 Task: Search one way flight ticket for 3 adults, 3 children in business from Nashville: Nashville International Airport (berry Field) to Greensboro: Piedmont Triad International Airport on 5-1-2023. Number of bags: 1 checked bag. Price is upto 94000. Outbound departure time preference is 21:45.
Action: Mouse moved to (185, 220)
Screenshot: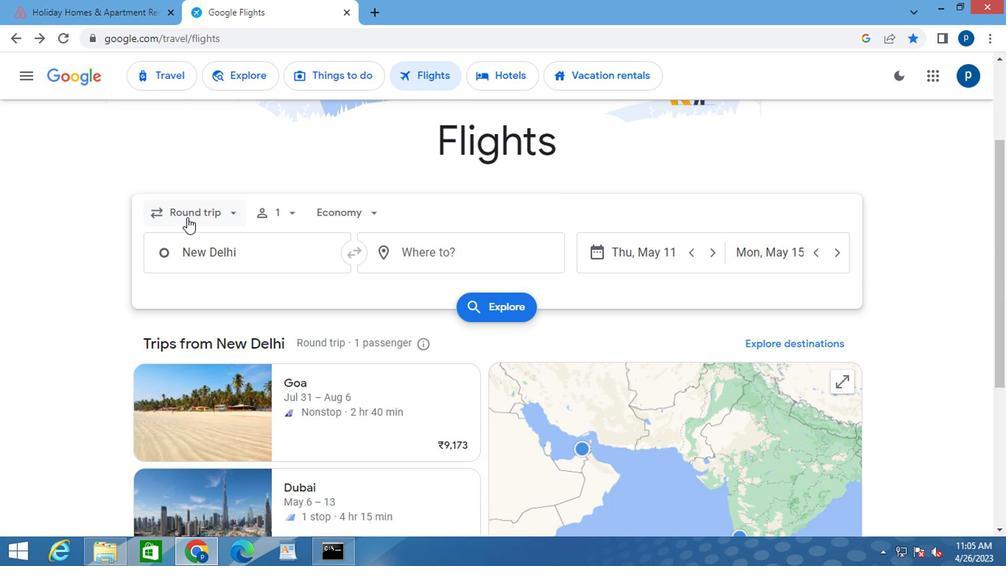 
Action: Mouse pressed left at (185, 220)
Screenshot: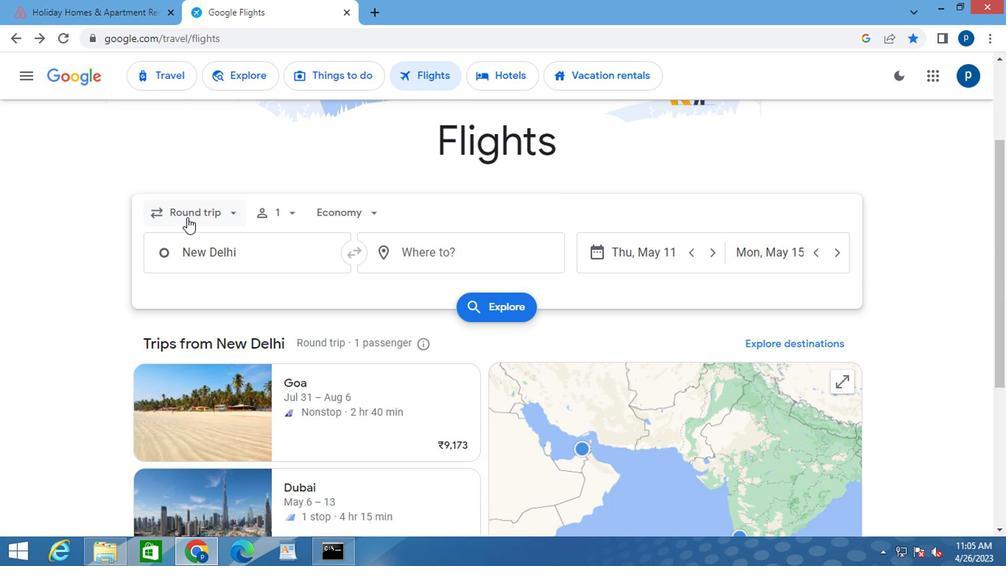 
Action: Mouse moved to (206, 274)
Screenshot: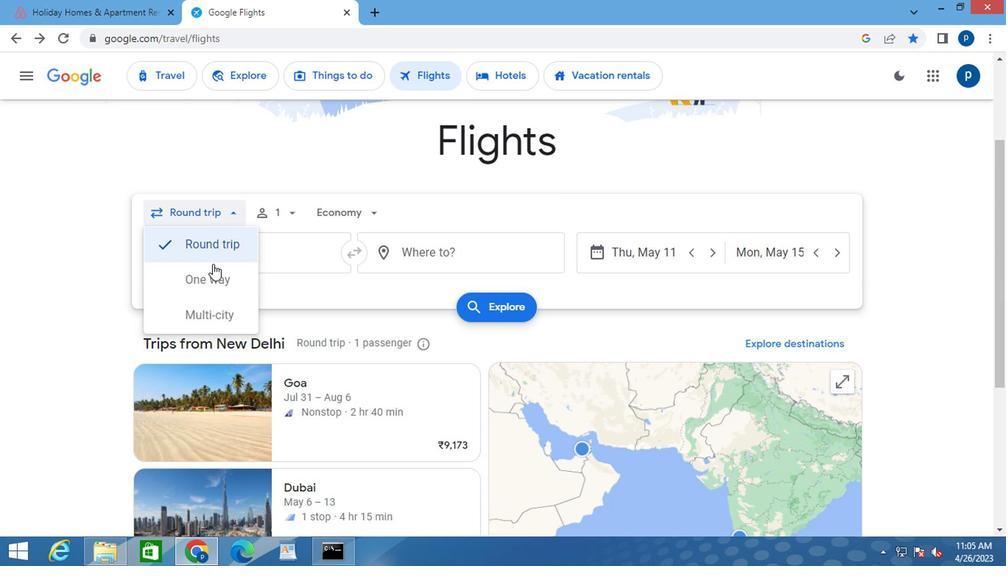 
Action: Mouse pressed left at (206, 274)
Screenshot: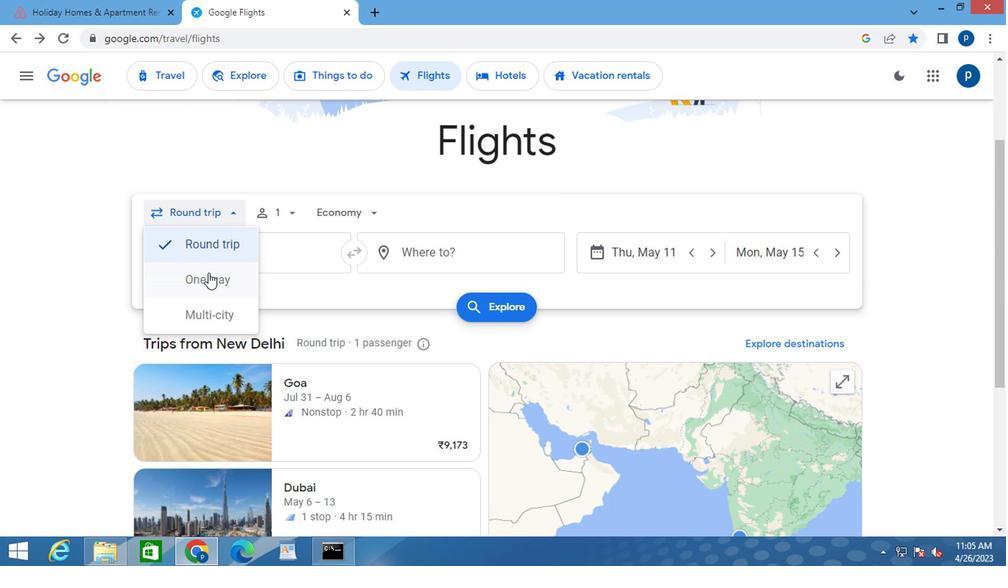 
Action: Mouse moved to (271, 218)
Screenshot: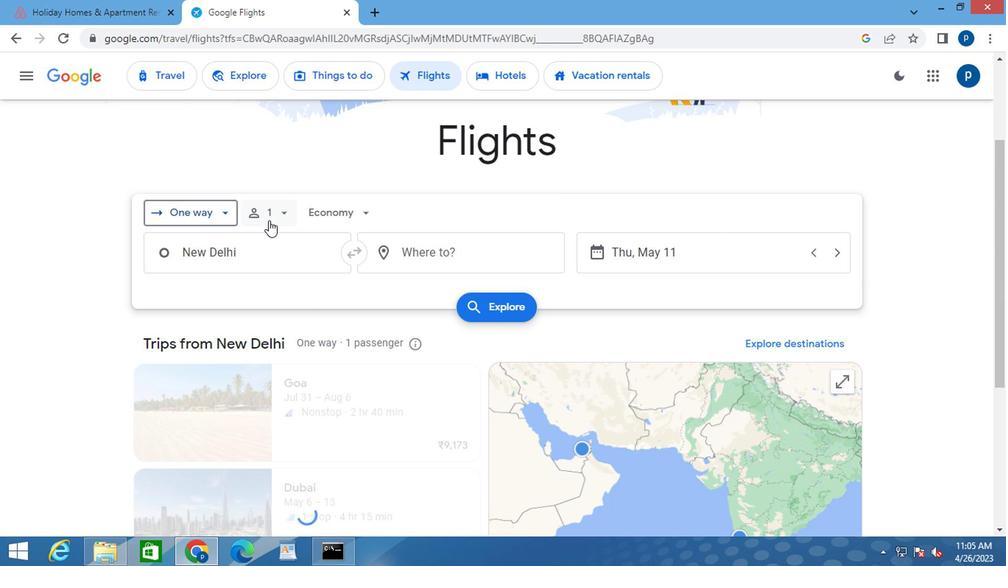 
Action: Mouse pressed left at (271, 218)
Screenshot: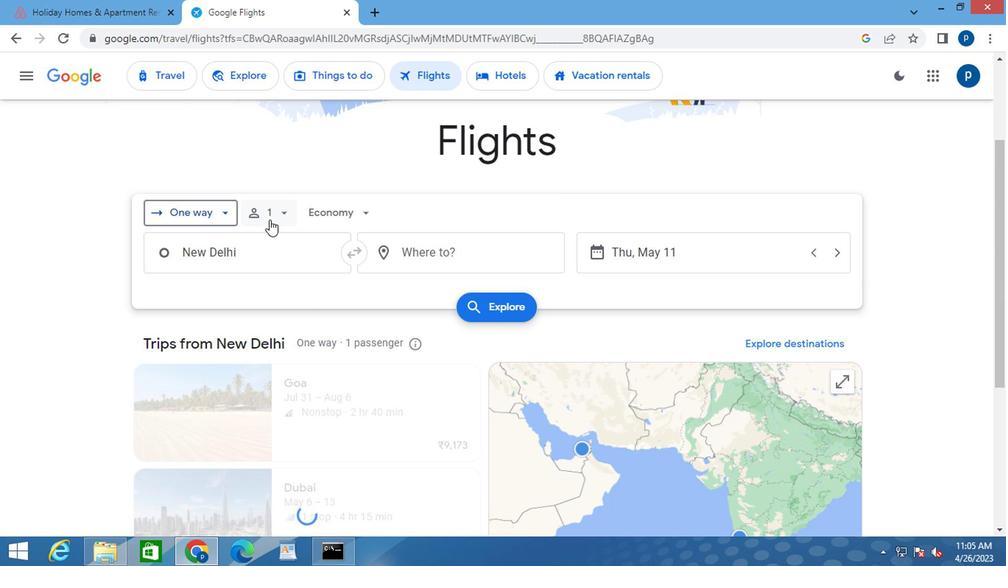 
Action: Mouse moved to (398, 254)
Screenshot: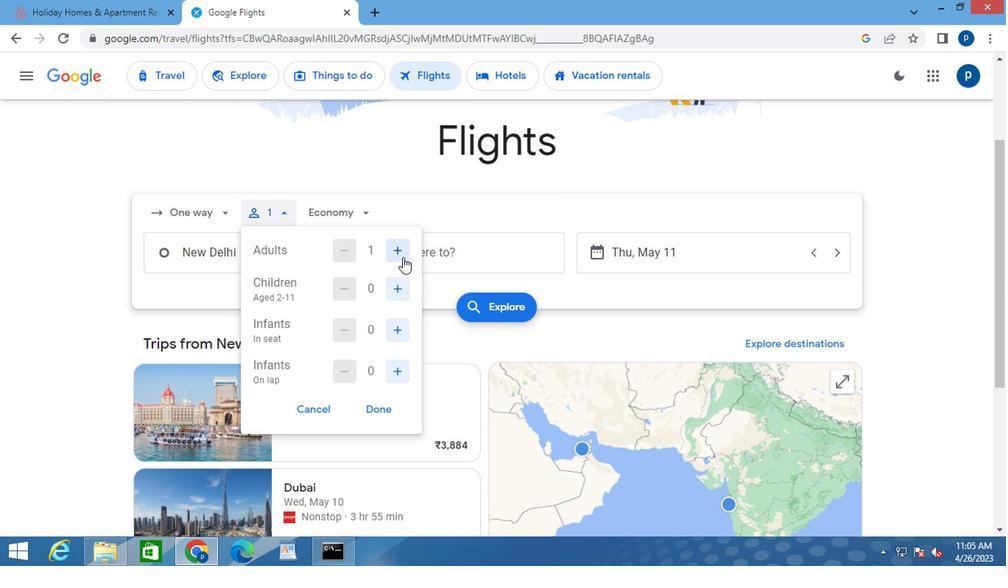 
Action: Mouse pressed left at (398, 254)
Screenshot: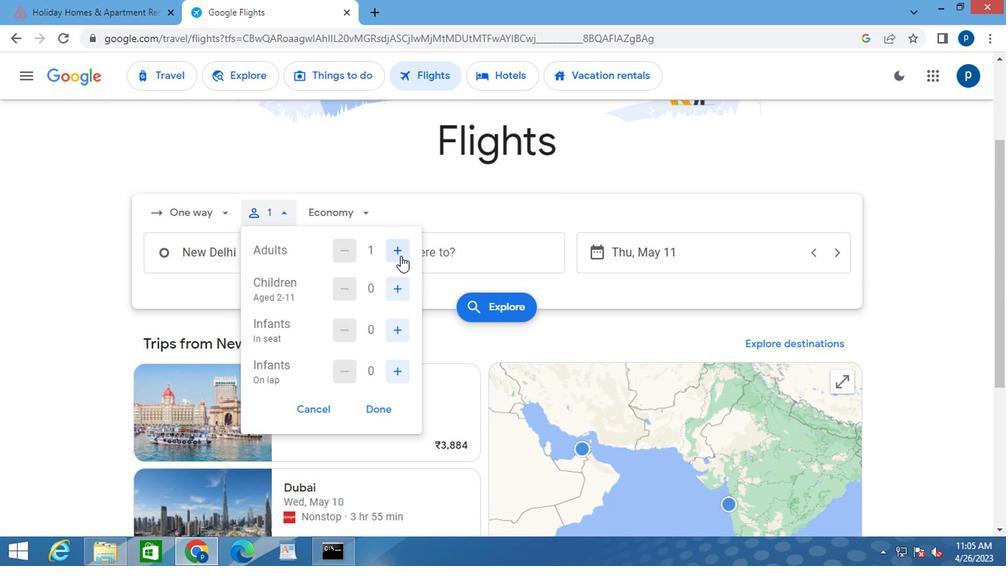 
Action: Mouse pressed left at (398, 254)
Screenshot: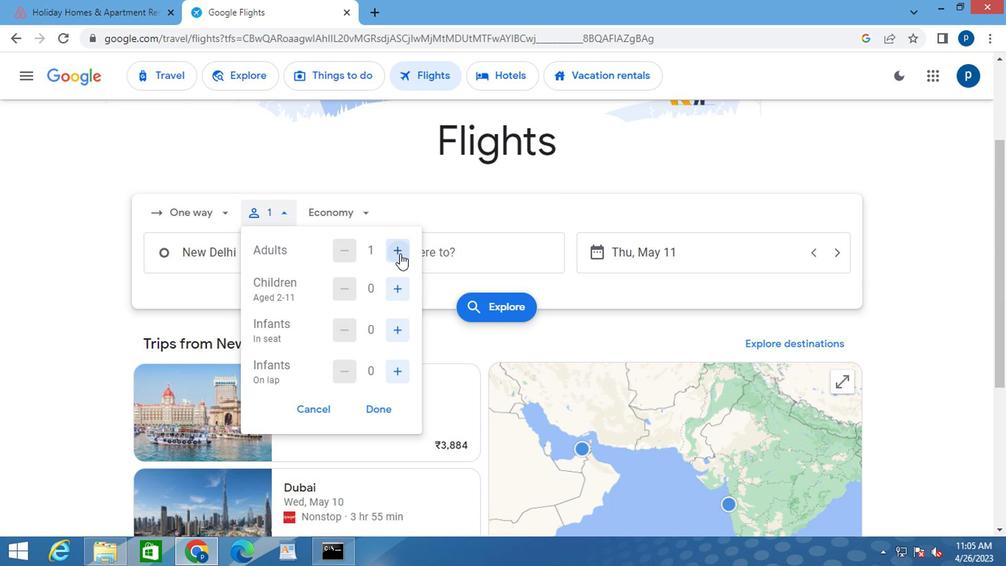 
Action: Mouse pressed left at (398, 254)
Screenshot: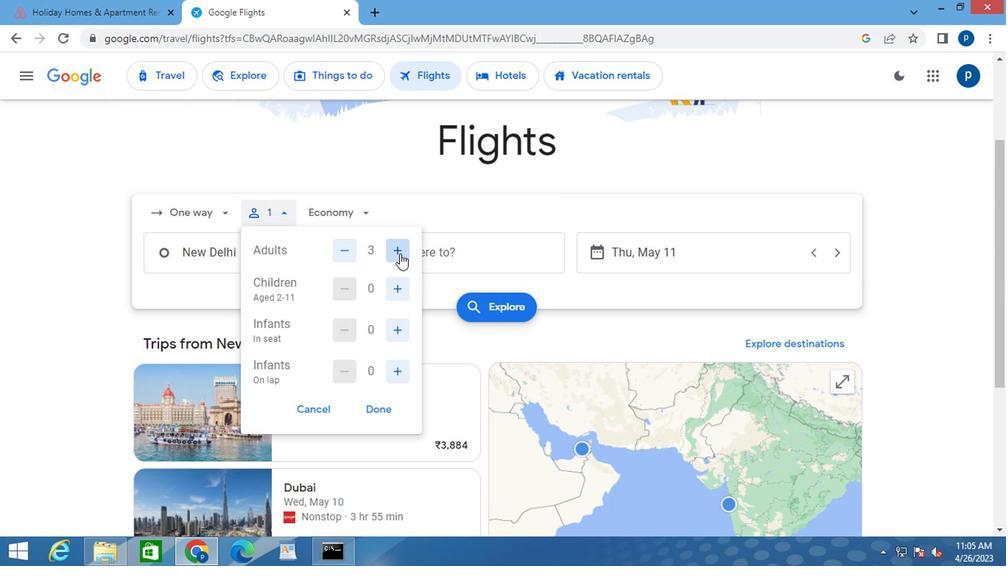 
Action: Mouse moved to (341, 252)
Screenshot: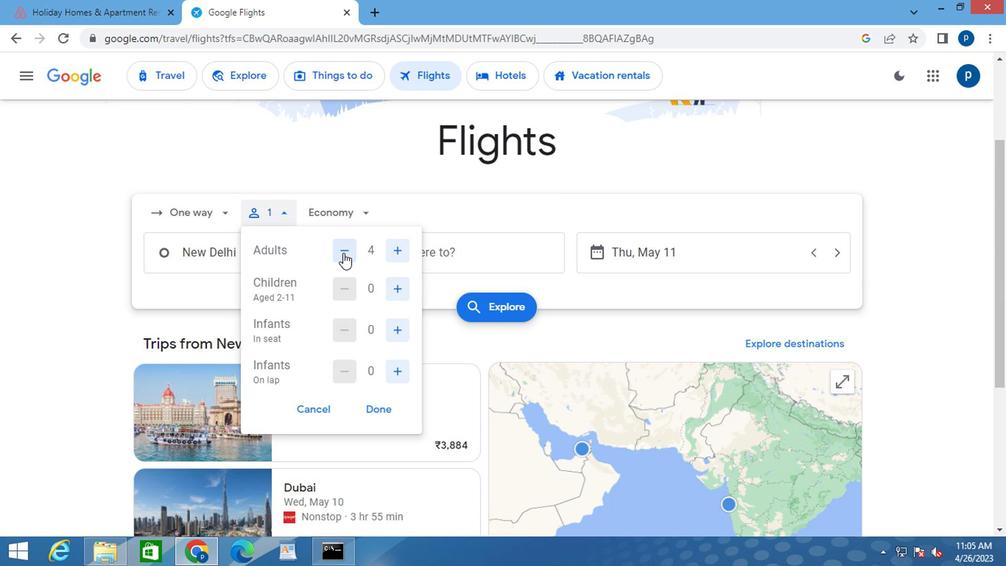 
Action: Mouse pressed left at (341, 252)
Screenshot: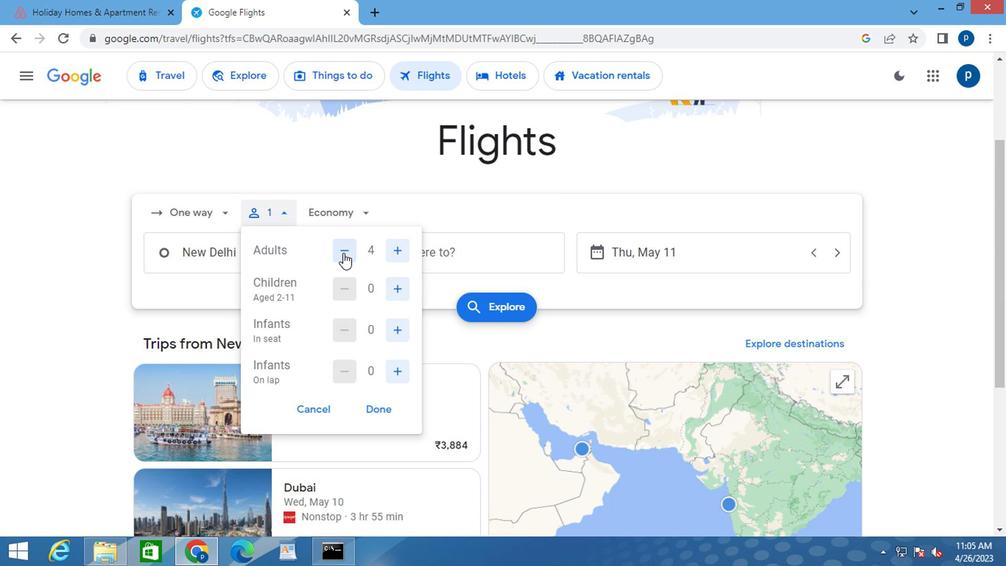
Action: Mouse moved to (401, 282)
Screenshot: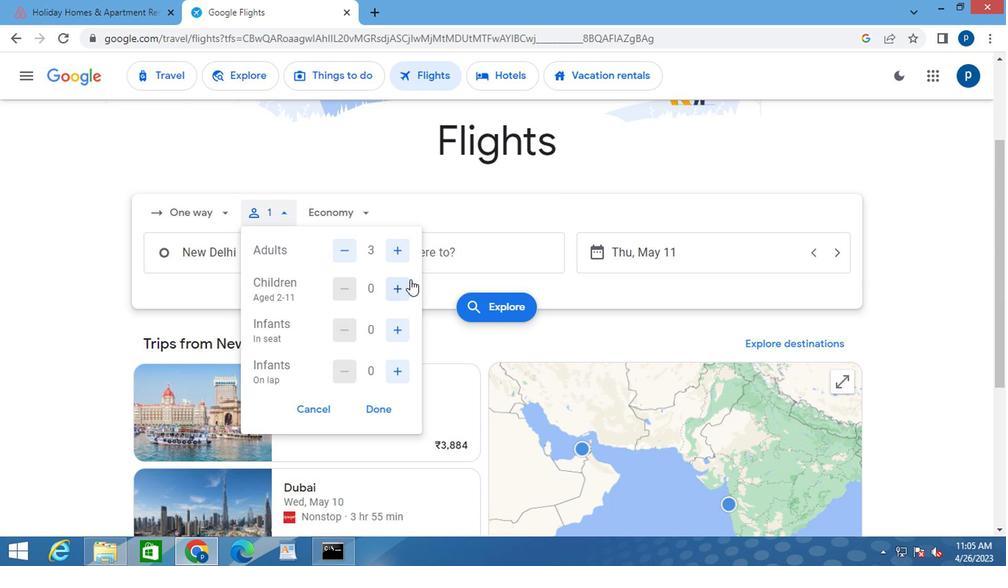 
Action: Mouse pressed left at (401, 282)
Screenshot: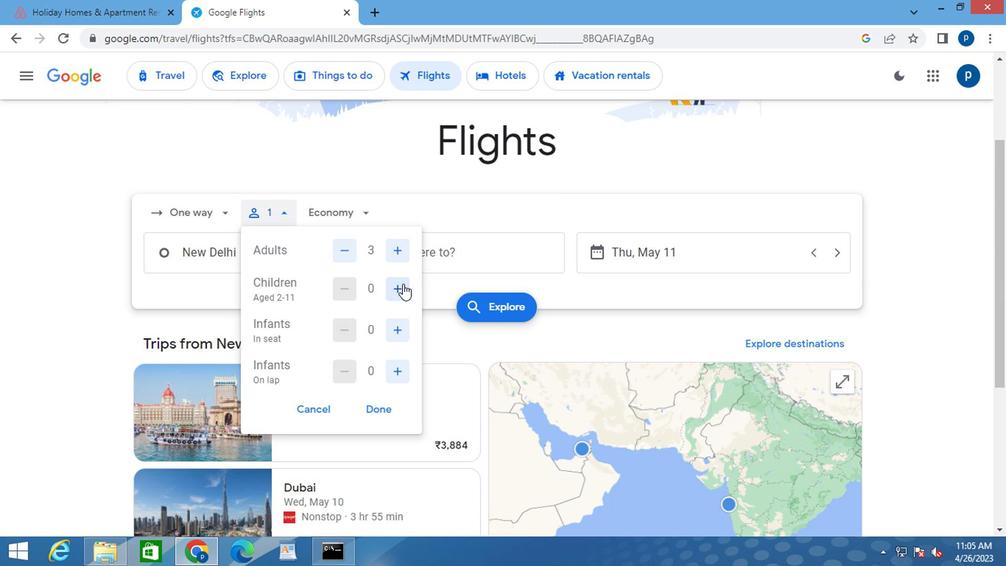 
Action: Mouse pressed left at (401, 282)
Screenshot: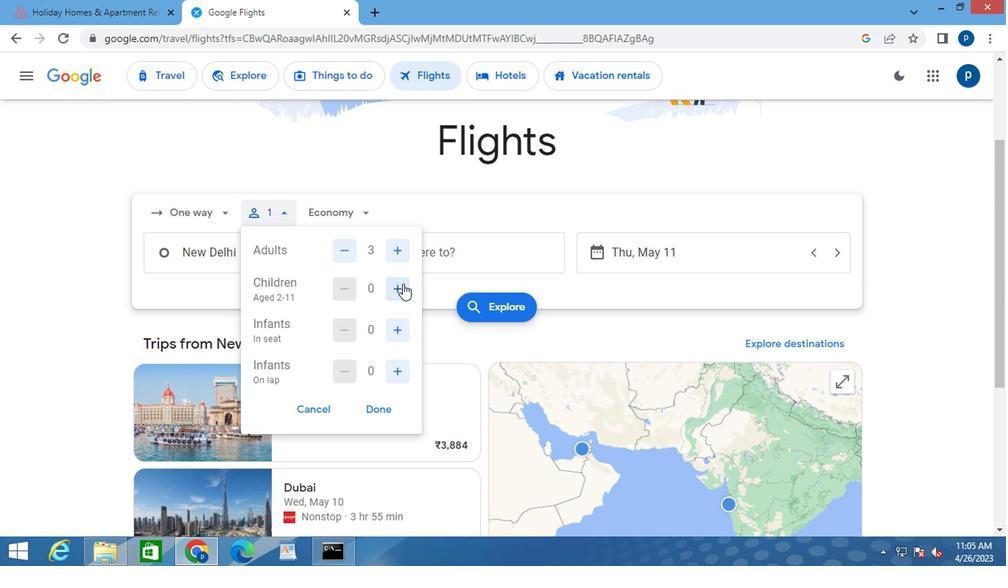 
Action: Mouse pressed left at (401, 282)
Screenshot: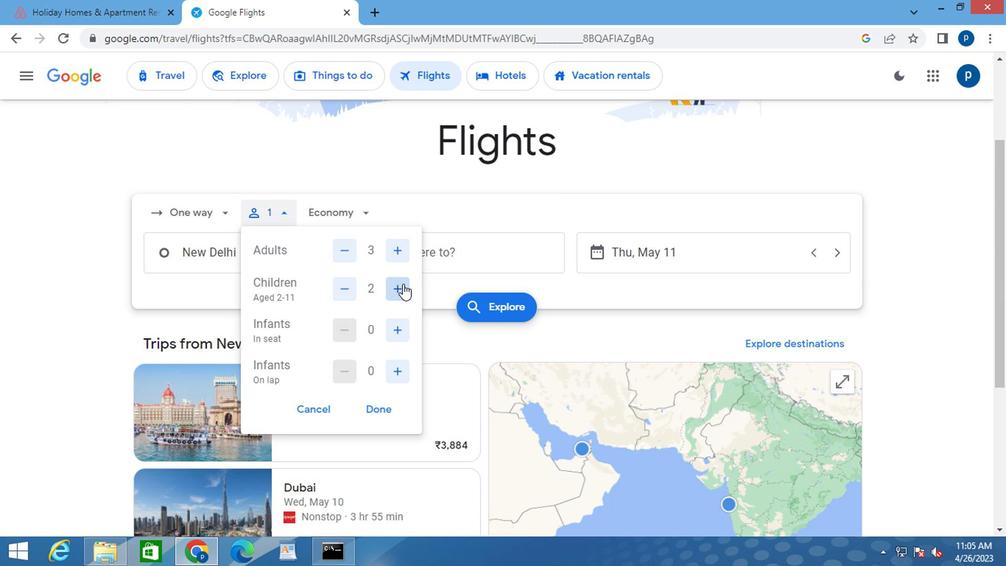 
Action: Mouse moved to (378, 396)
Screenshot: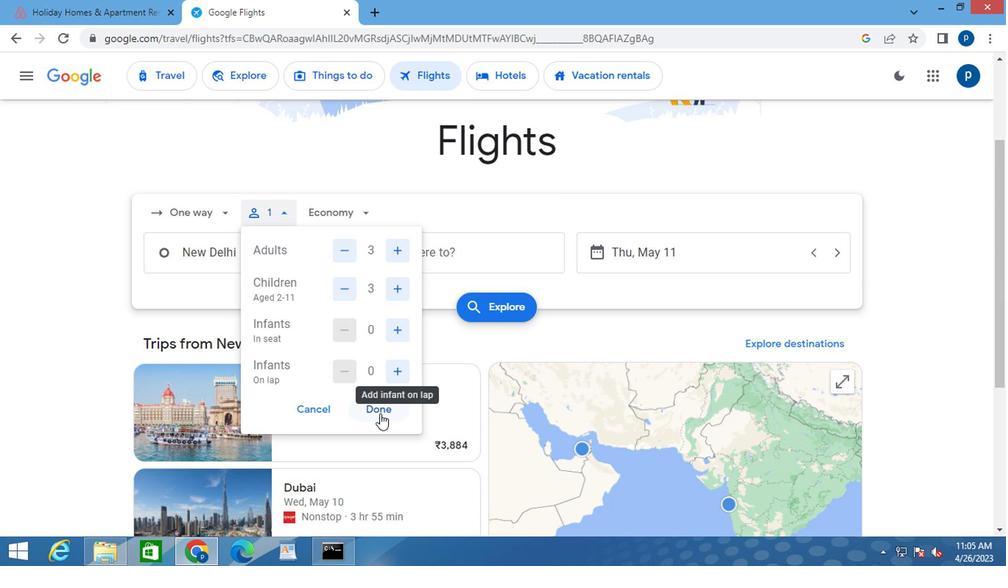 
Action: Mouse pressed left at (378, 396)
Screenshot: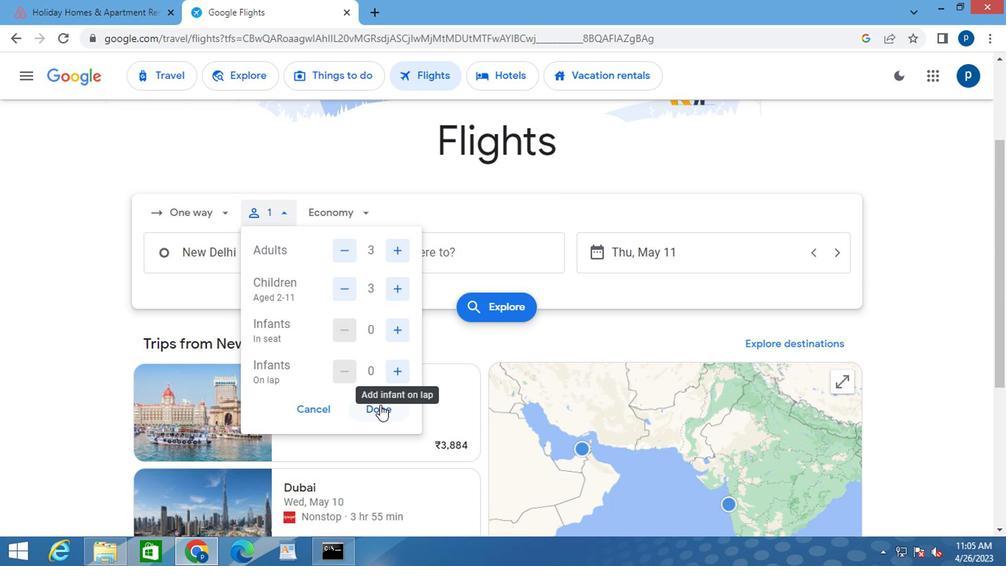 
Action: Mouse moved to (344, 216)
Screenshot: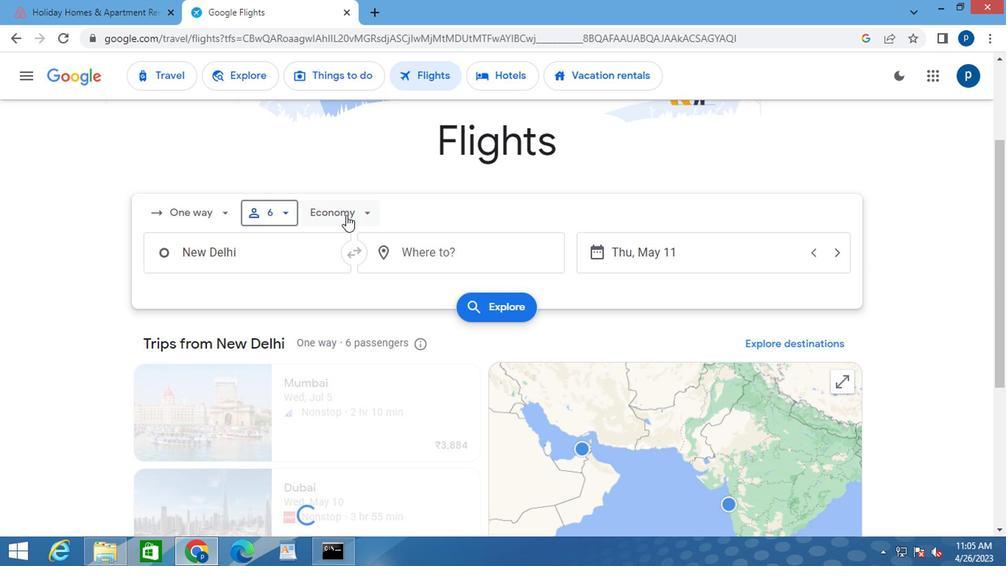 
Action: Mouse pressed left at (344, 216)
Screenshot: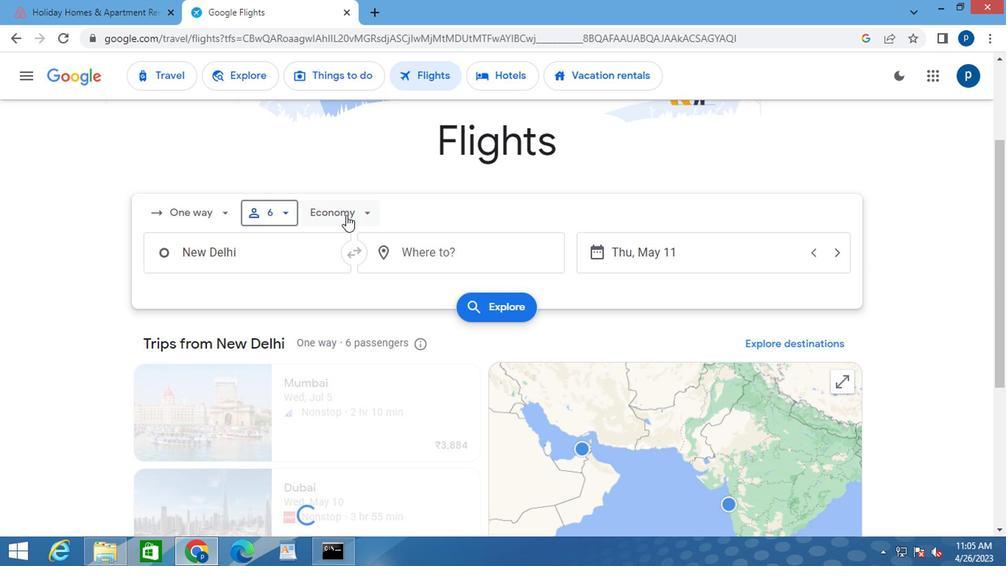 
Action: Mouse moved to (364, 309)
Screenshot: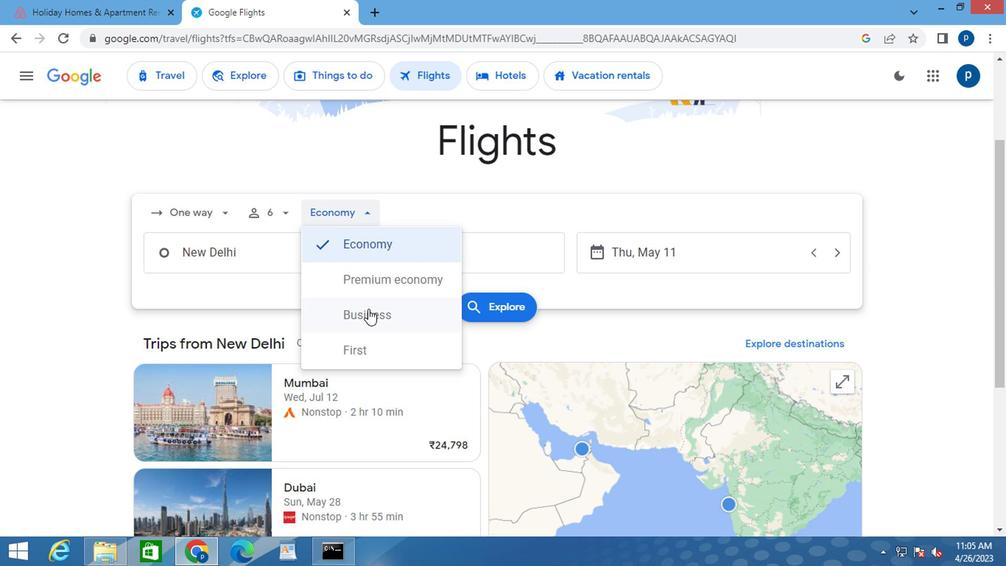 
Action: Mouse pressed left at (364, 309)
Screenshot: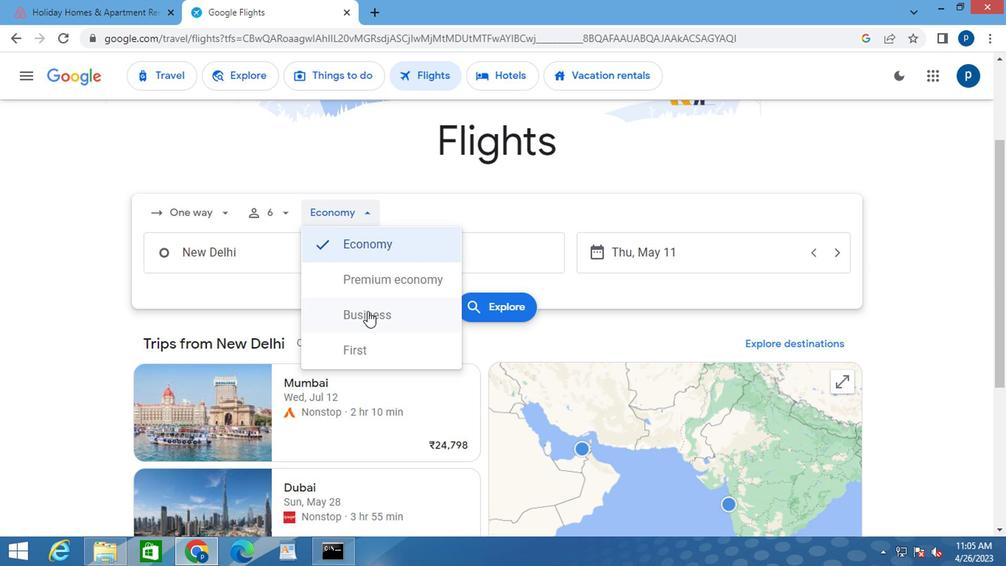 
Action: Mouse moved to (249, 254)
Screenshot: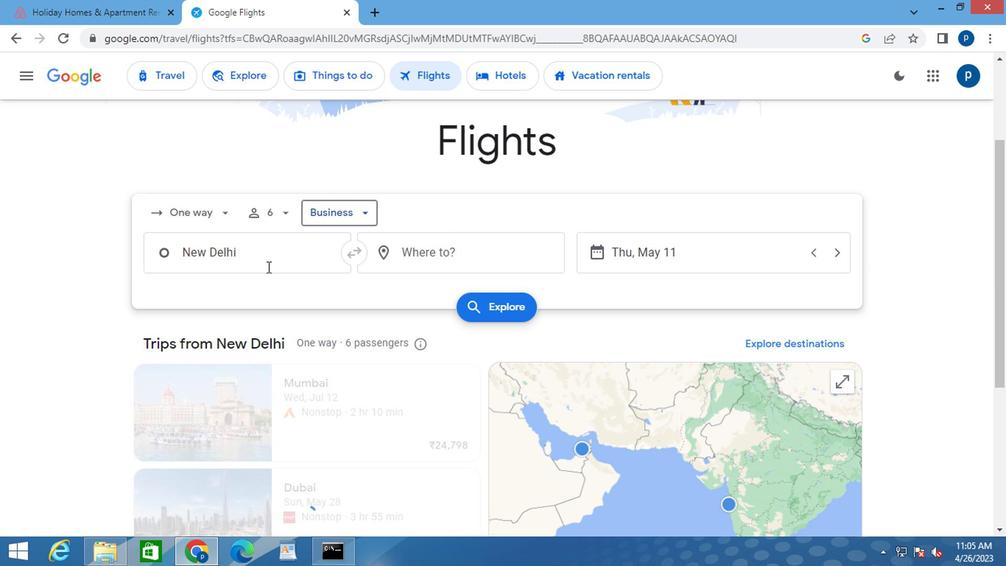 
Action: Mouse pressed left at (249, 254)
Screenshot: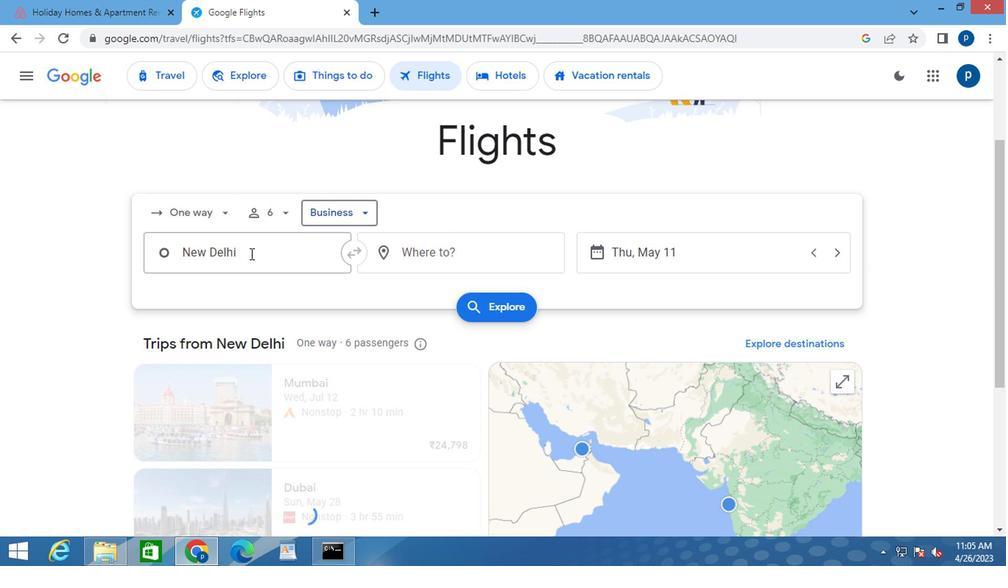 
Action: Mouse pressed left at (249, 254)
Screenshot: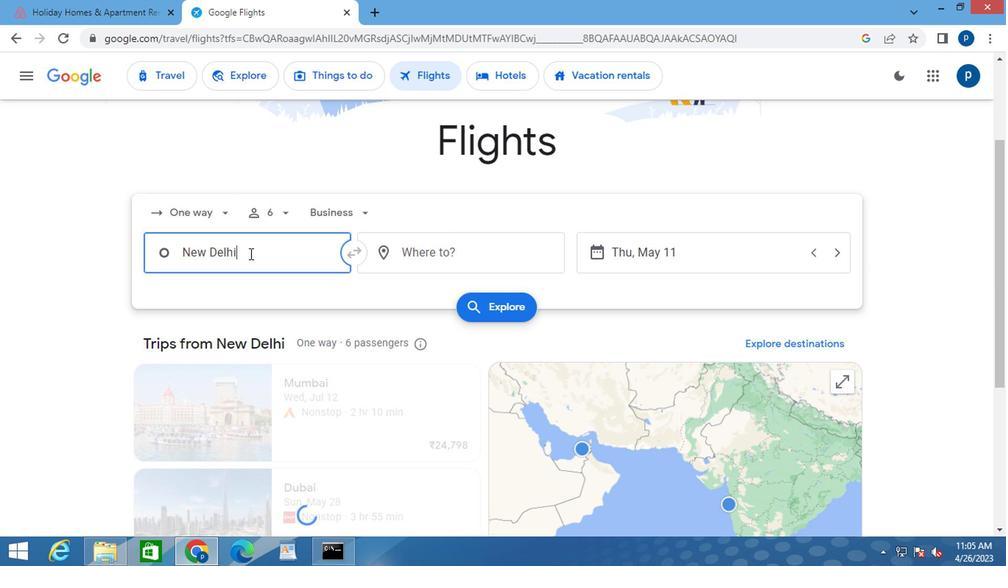 
Action: Key pressed <Key.caps_lock>n<Key.caps_lock>ash
Screenshot: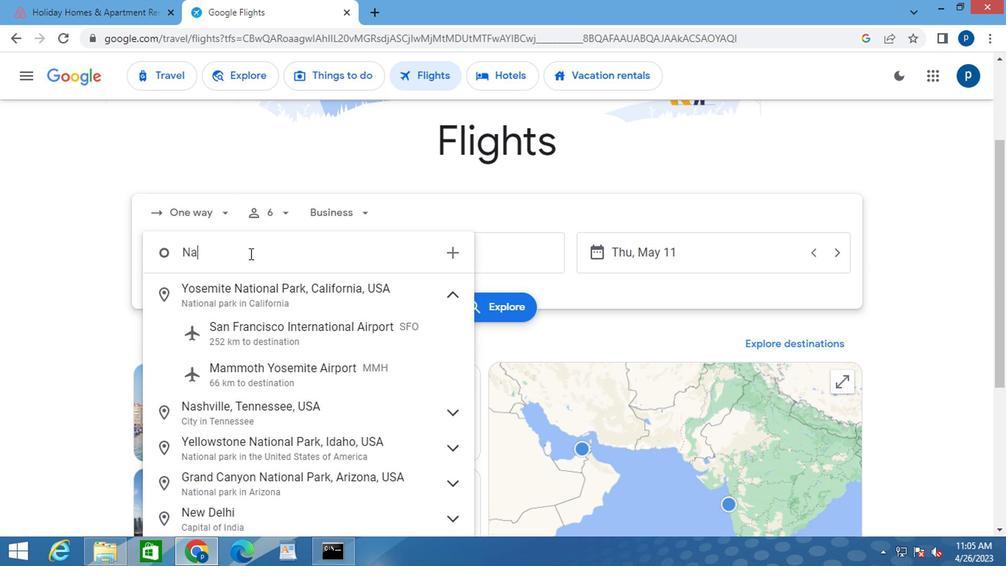 
Action: Mouse moved to (235, 326)
Screenshot: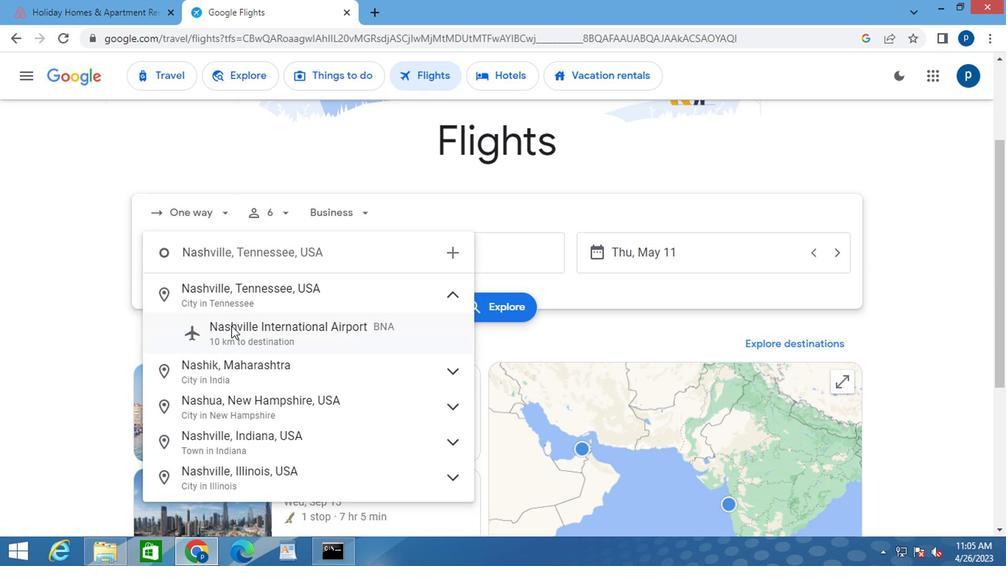 
Action: Mouse pressed left at (235, 326)
Screenshot: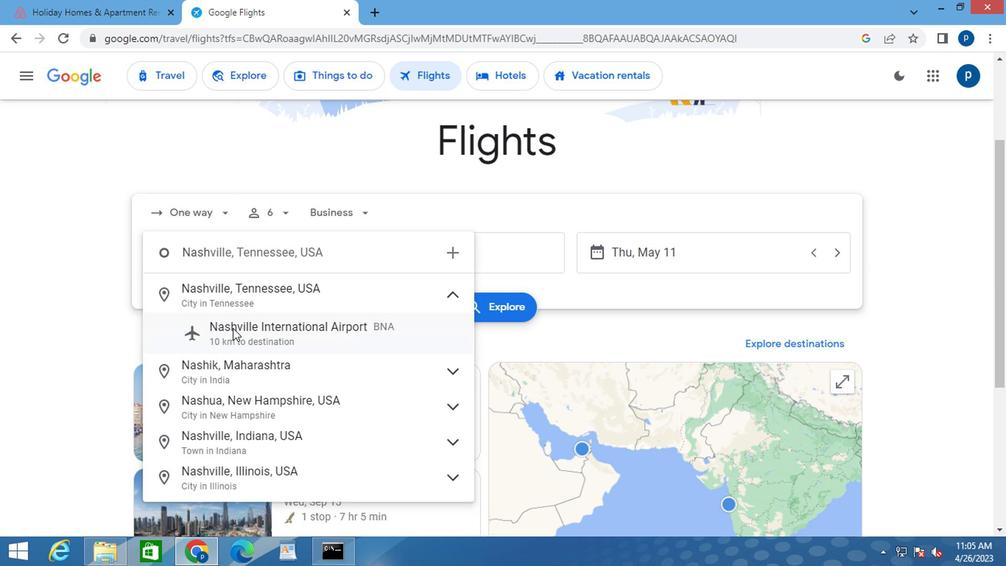 
Action: Mouse moved to (430, 260)
Screenshot: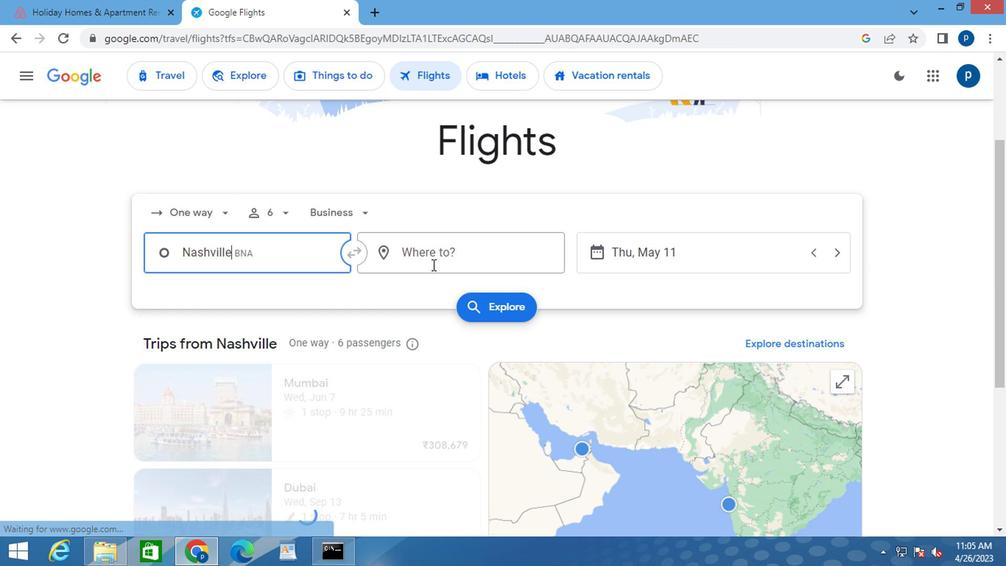 
Action: Mouse pressed left at (430, 260)
Screenshot: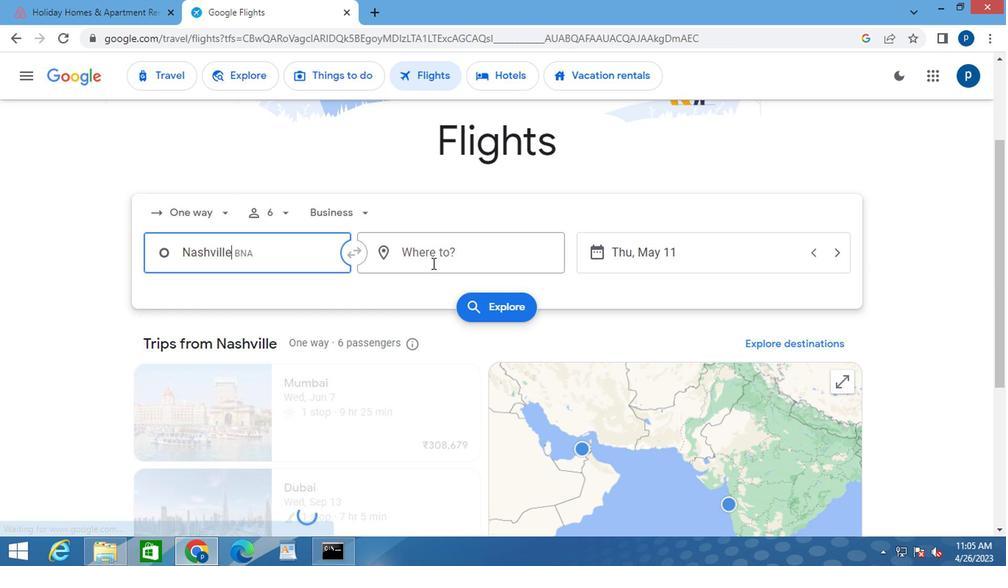 
Action: Key pressed <Key.caps_lock>p<Key.caps_lock>iedmo
Screenshot: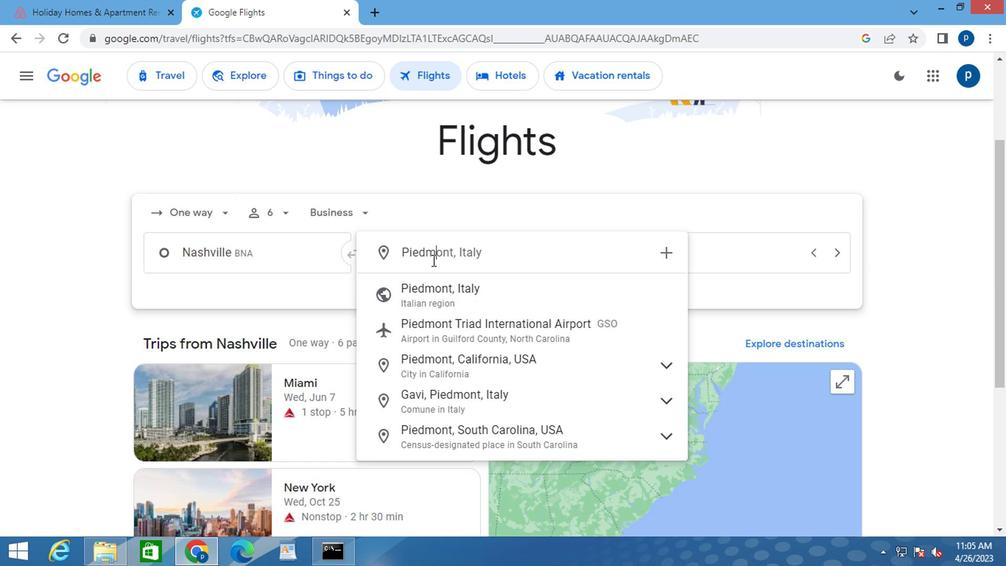 
Action: Mouse moved to (480, 331)
Screenshot: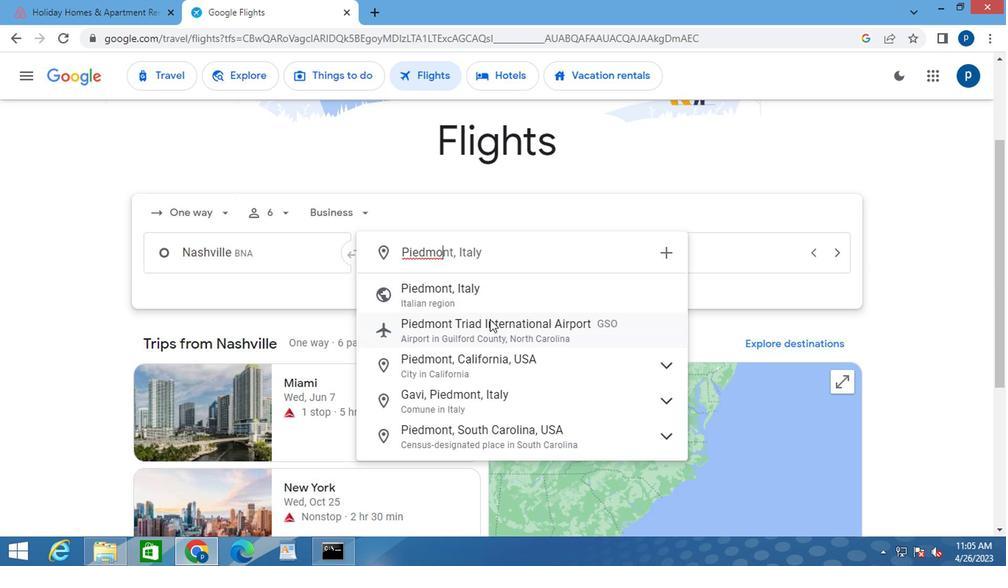 
Action: Mouse pressed left at (480, 331)
Screenshot: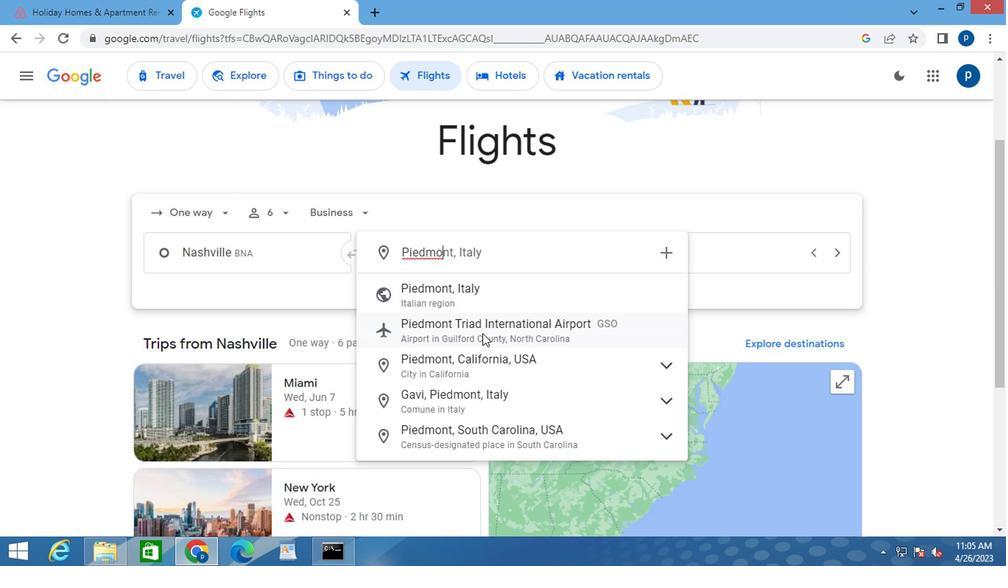 
Action: Mouse moved to (602, 255)
Screenshot: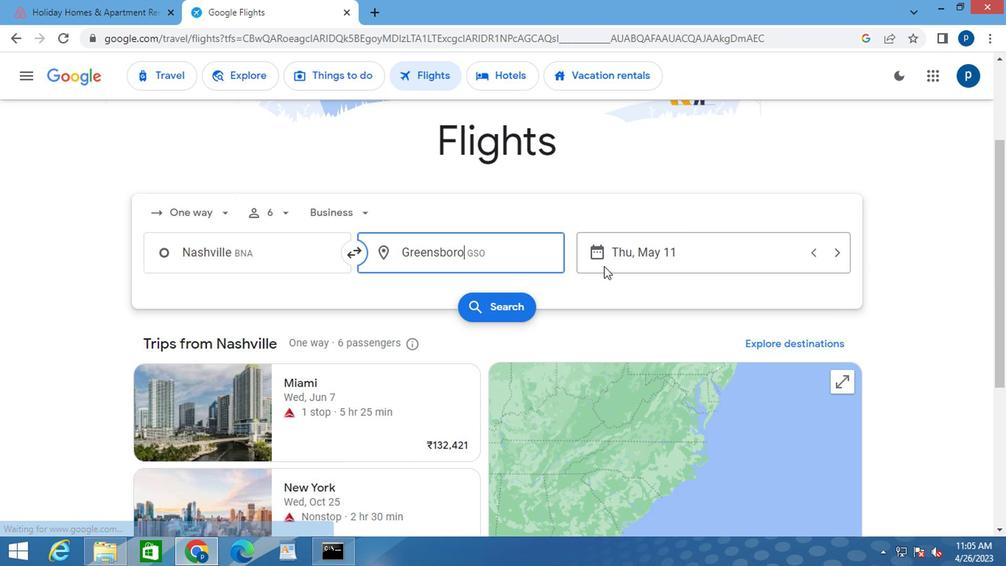 
Action: Mouse pressed left at (602, 255)
Screenshot: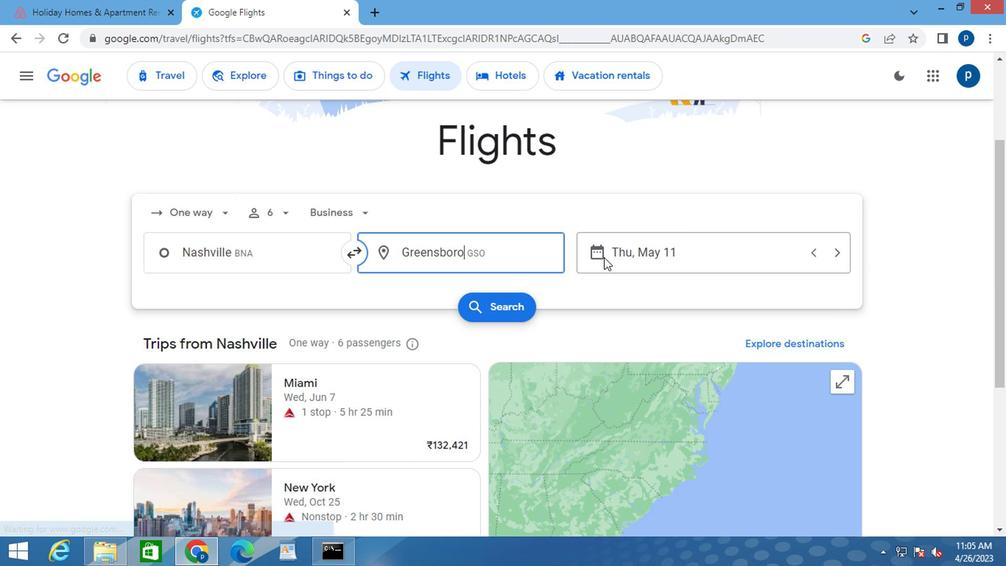 
Action: Mouse moved to (640, 263)
Screenshot: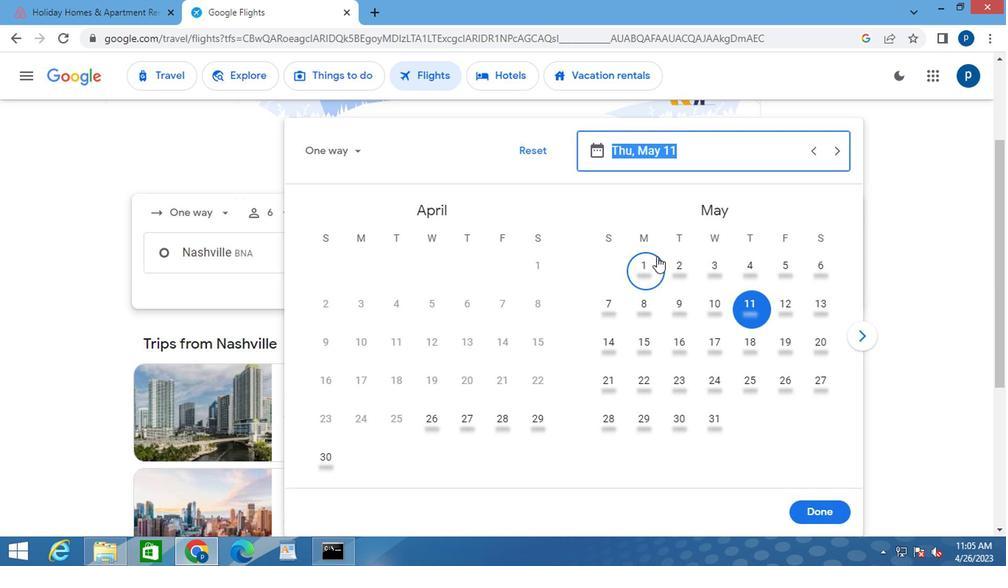 
Action: Mouse pressed left at (640, 263)
Screenshot: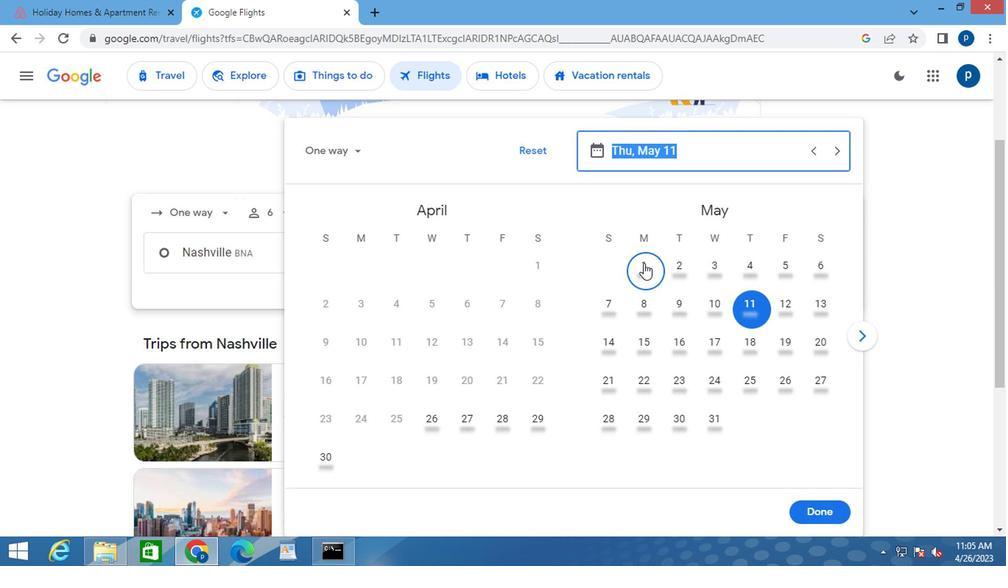 
Action: Mouse moved to (803, 494)
Screenshot: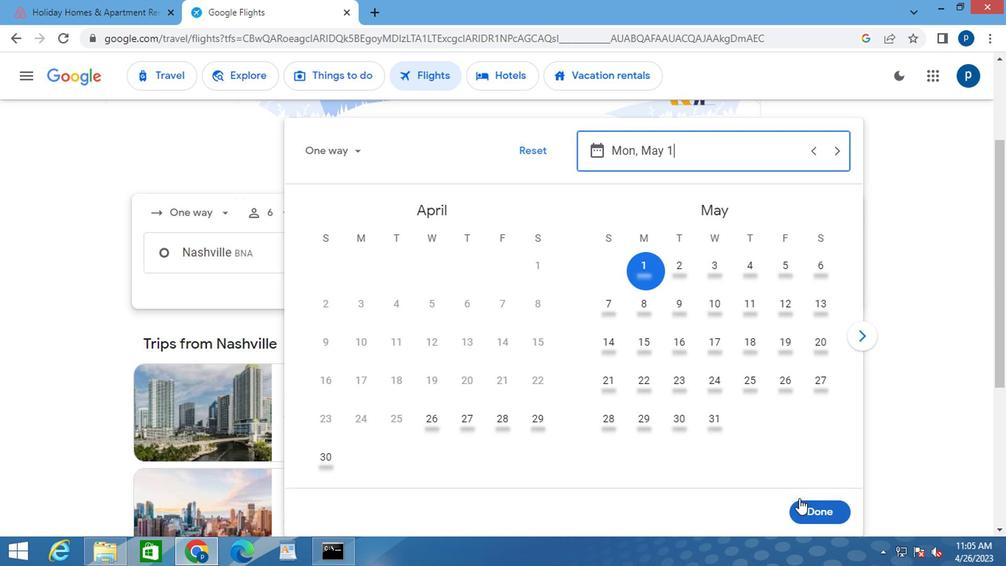 
Action: Mouse pressed left at (803, 494)
Screenshot: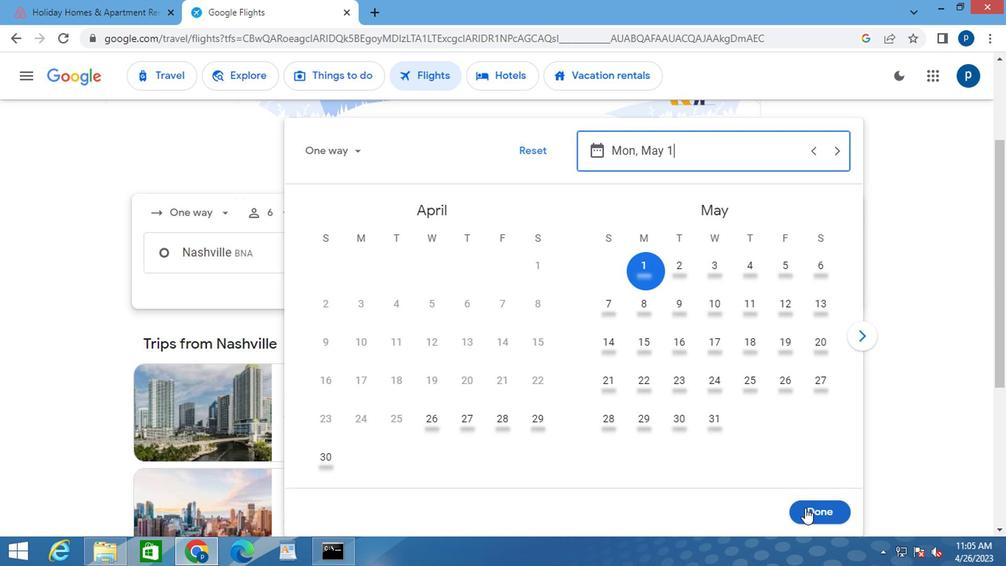 
Action: Mouse moved to (478, 306)
Screenshot: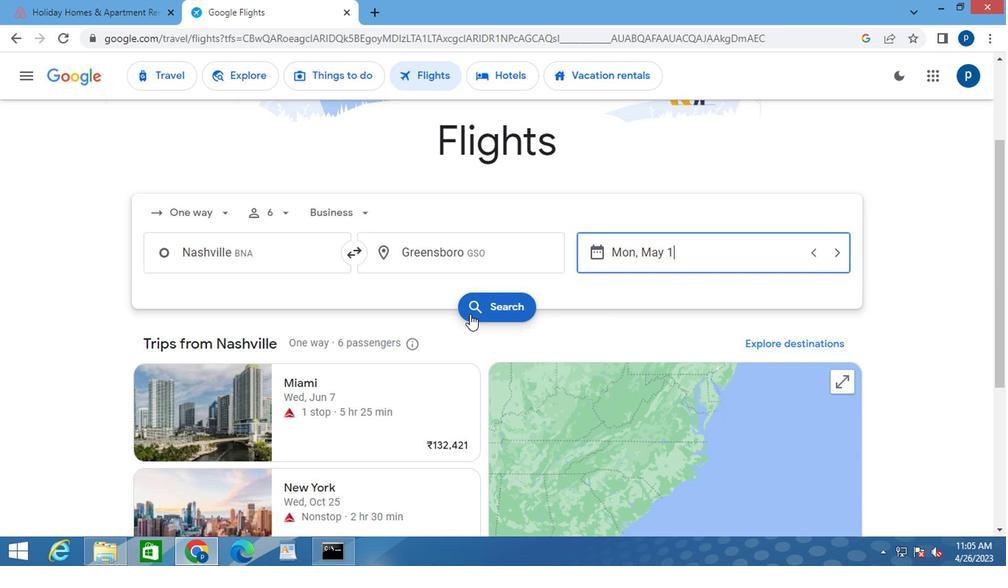 
Action: Mouse pressed left at (478, 306)
Screenshot: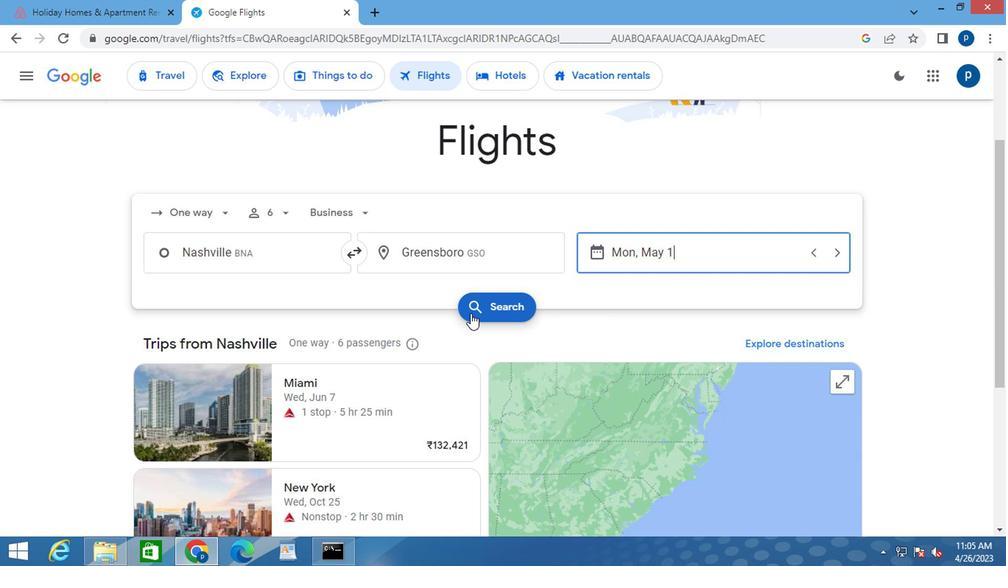 
Action: Mouse moved to (169, 216)
Screenshot: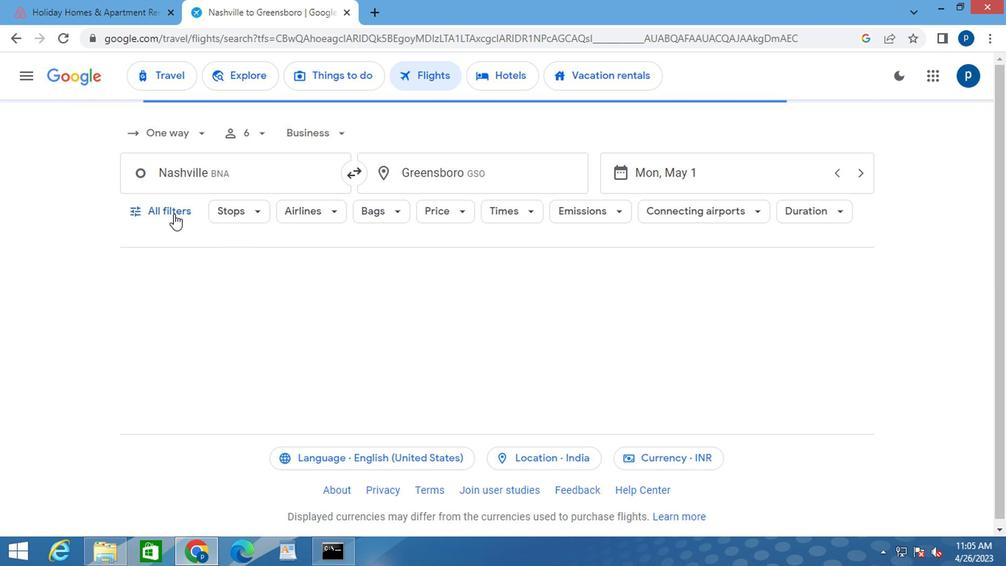 
Action: Mouse pressed left at (169, 216)
Screenshot: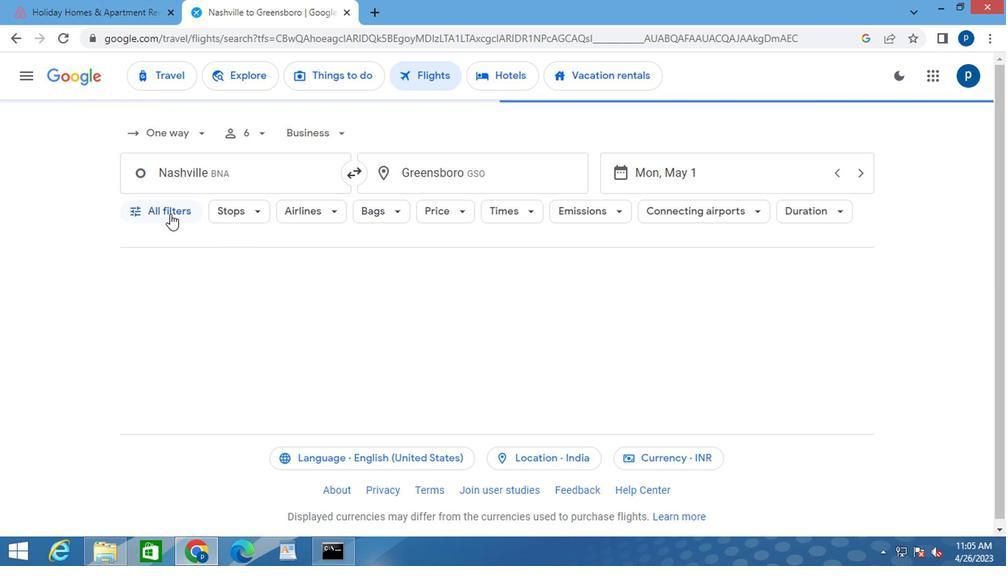 
Action: Mouse moved to (192, 367)
Screenshot: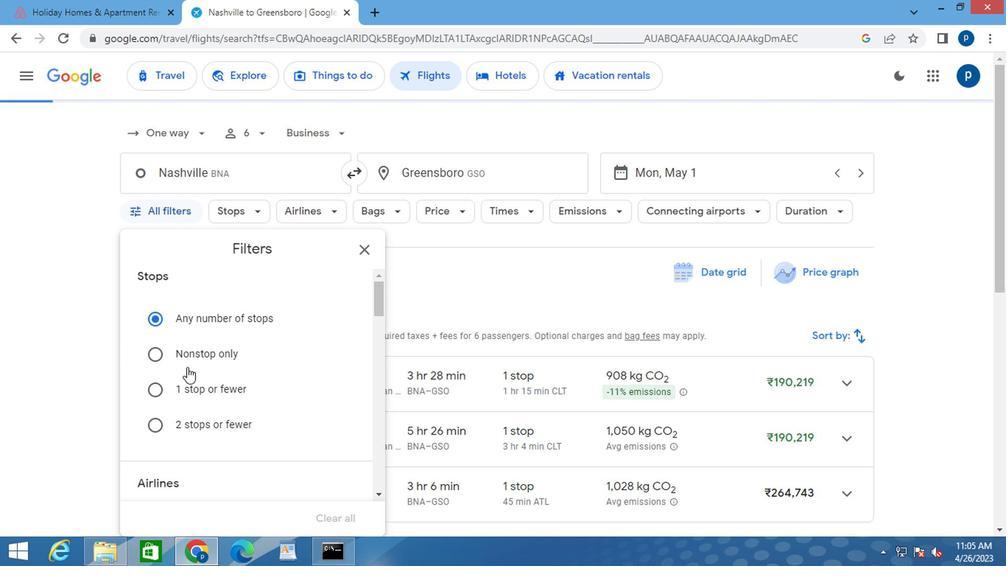 
Action: Mouse scrolled (192, 366) with delta (0, 0)
Screenshot: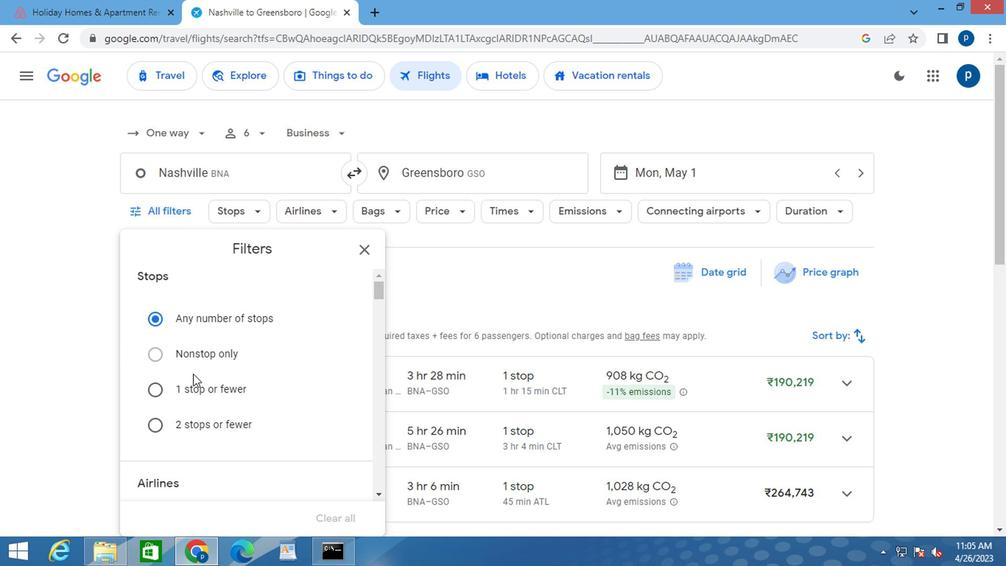 
Action: Mouse scrolled (192, 366) with delta (0, 0)
Screenshot: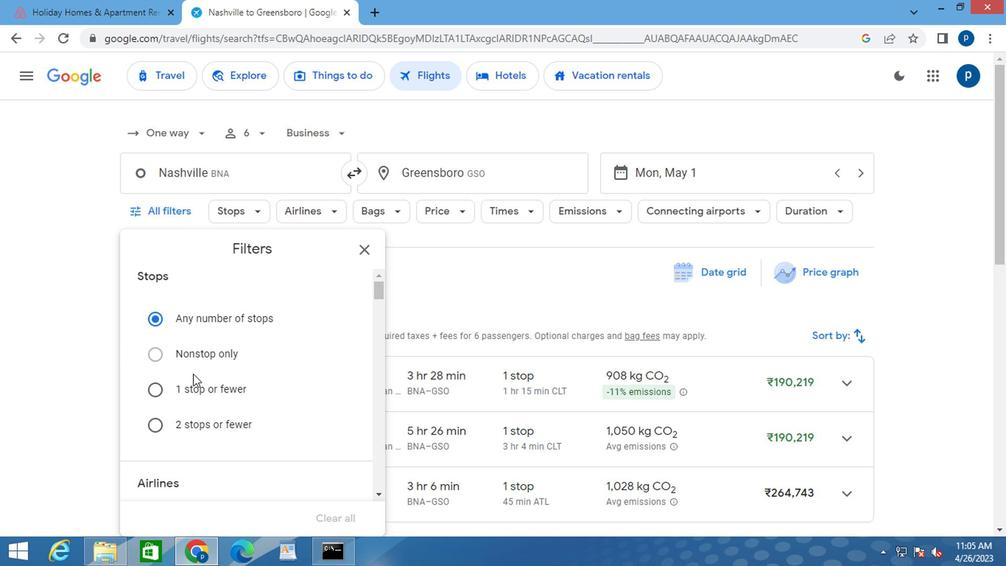
Action: Mouse moved to (194, 368)
Screenshot: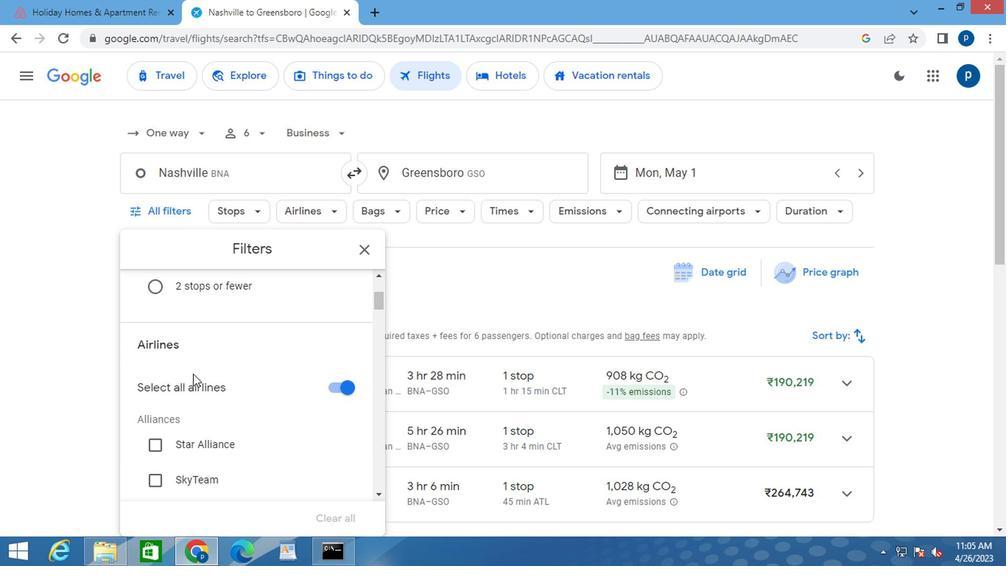 
Action: Mouse scrolled (194, 367) with delta (0, 0)
Screenshot: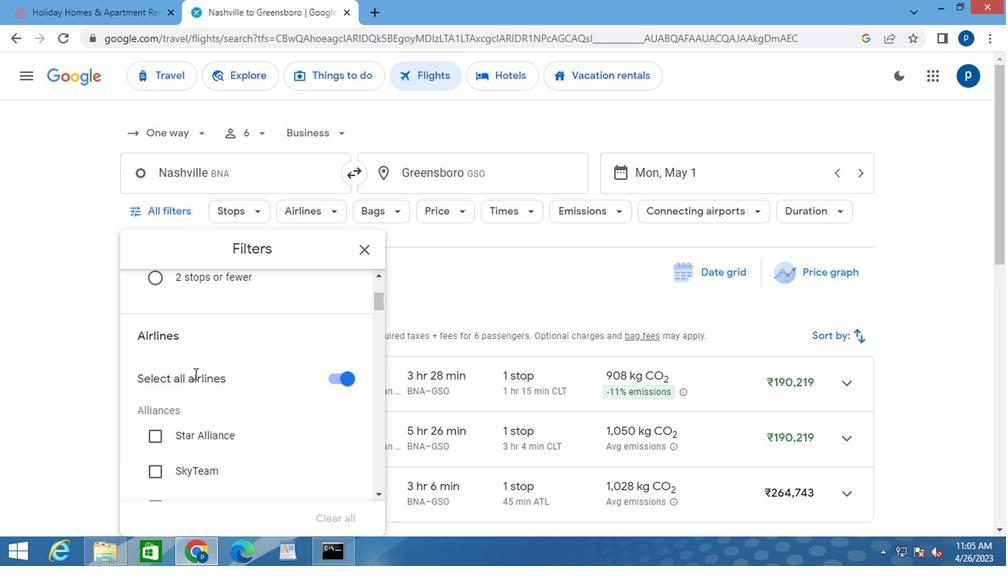 
Action: Mouse moved to (199, 370)
Screenshot: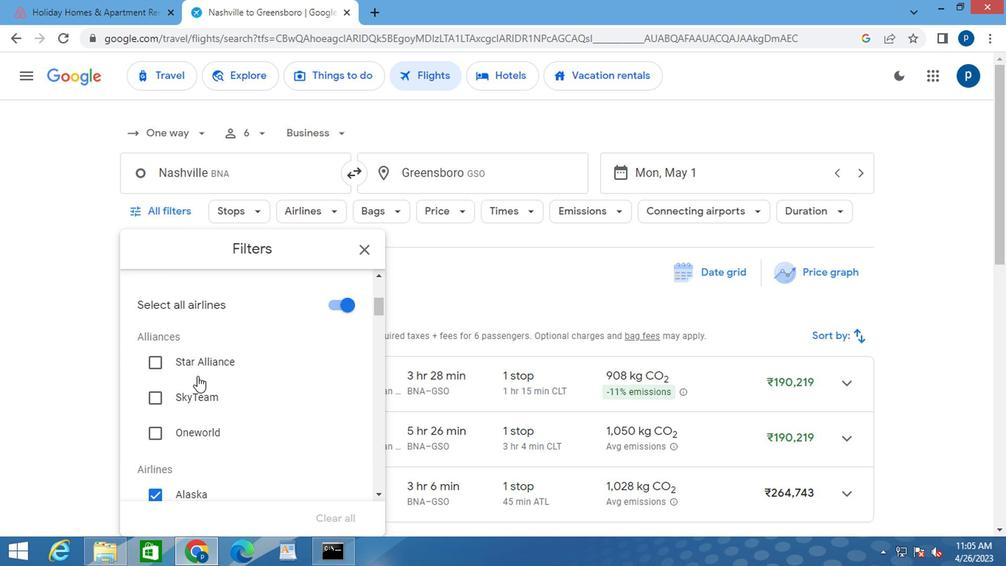 
Action: Mouse scrolled (199, 369) with delta (0, 0)
Screenshot: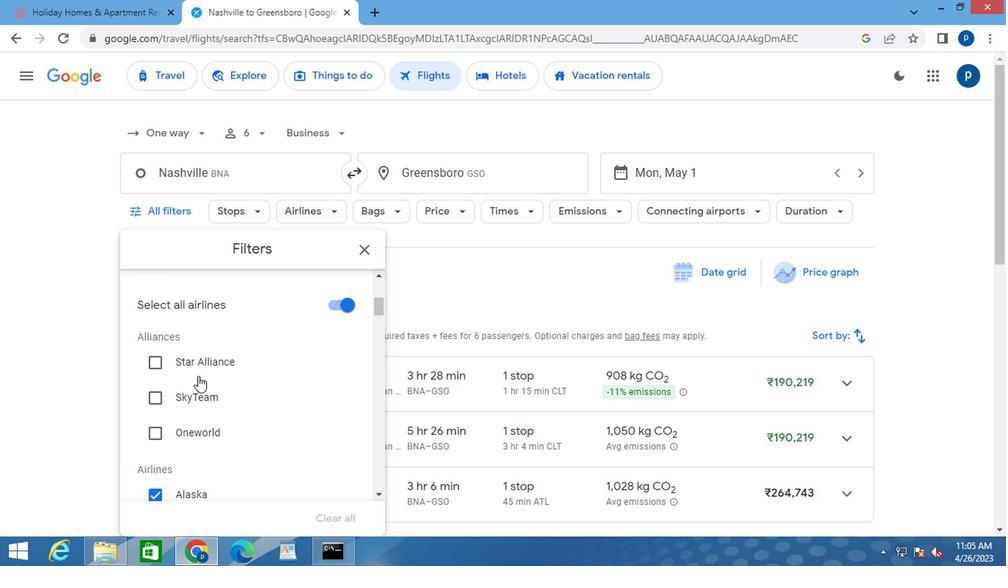 
Action: Mouse moved to (225, 371)
Screenshot: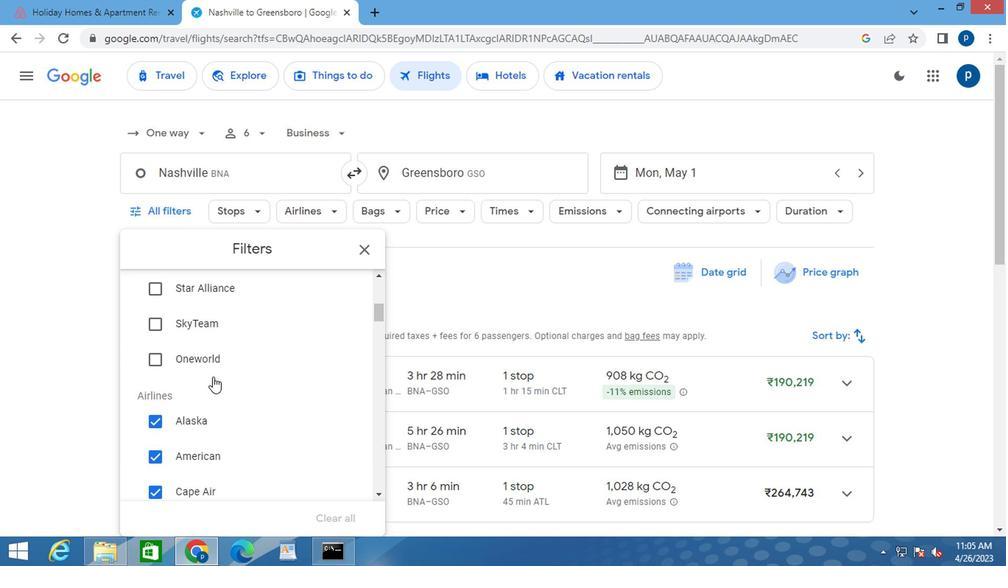 
Action: Mouse scrolled (225, 370) with delta (0, -1)
Screenshot: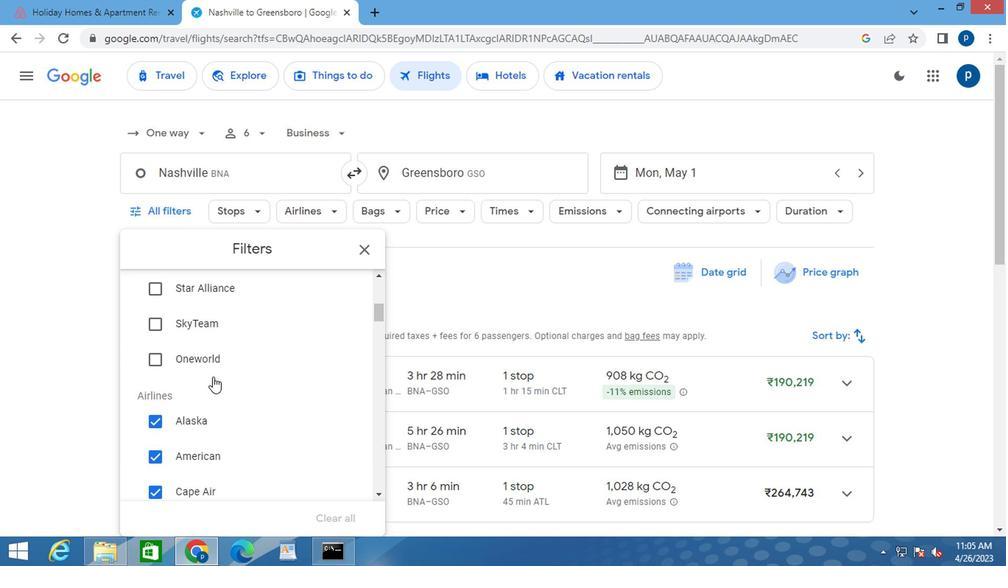 
Action: Mouse moved to (225, 371)
Screenshot: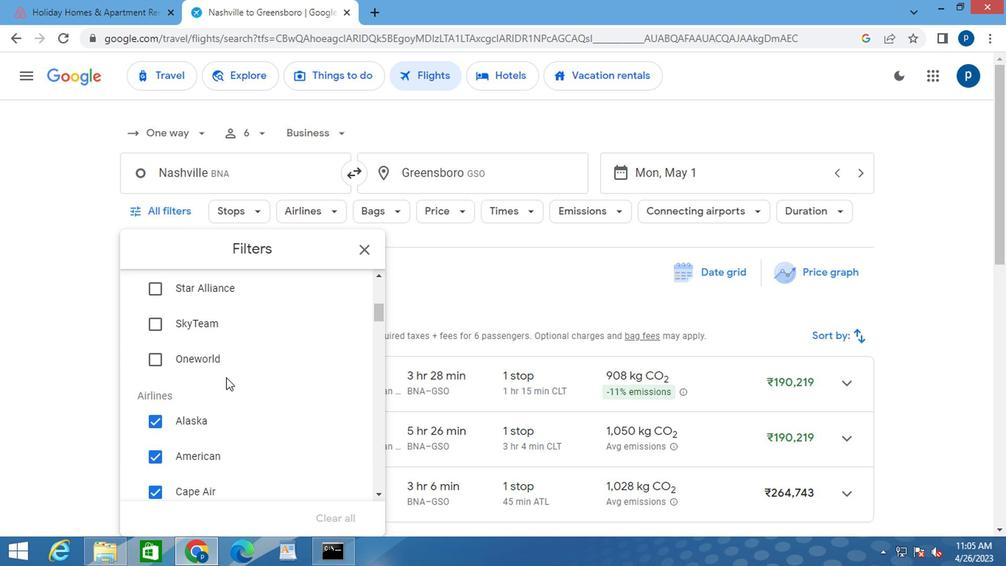 
Action: Mouse scrolled (225, 371) with delta (0, 0)
Screenshot: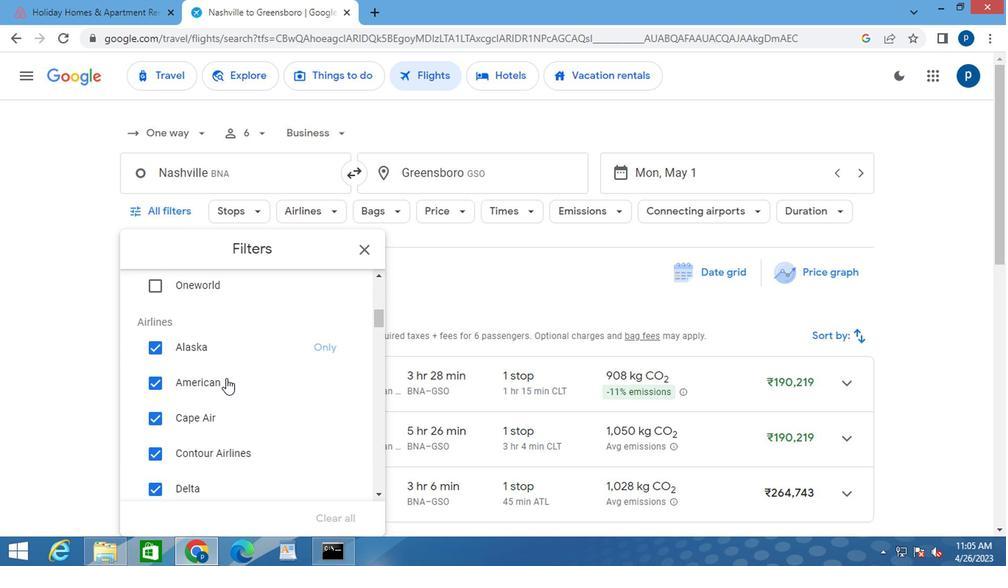 
Action: Mouse moved to (257, 372)
Screenshot: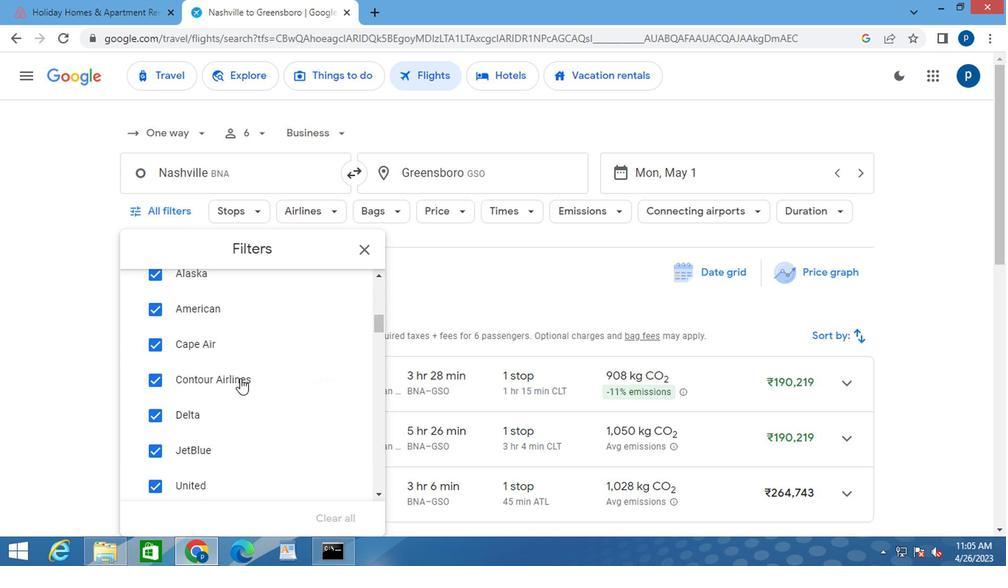 
Action: Mouse scrolled (257, 371) with delta (0, 0)
Screenshot: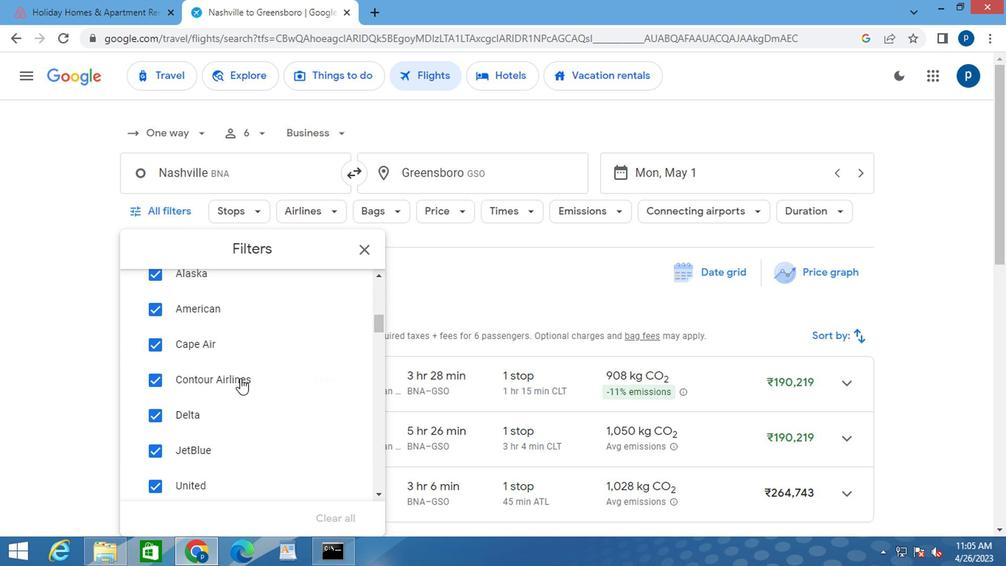 
Action: Mouse scrolled (257, 371) with delta (0, 0)
Screenshot: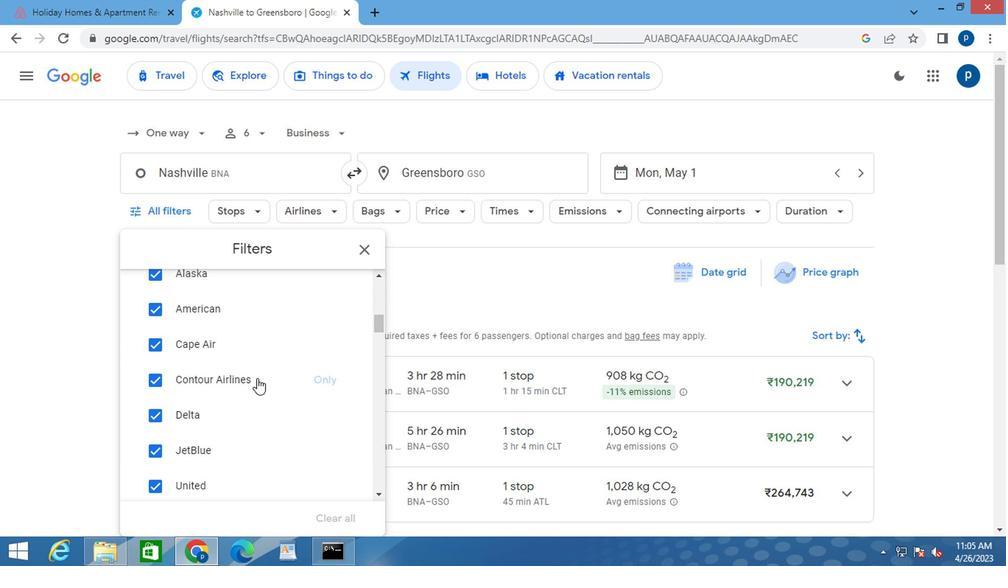 
Action: Mouse scrolled (257, 371) with delta (0, 0)
Screenshot: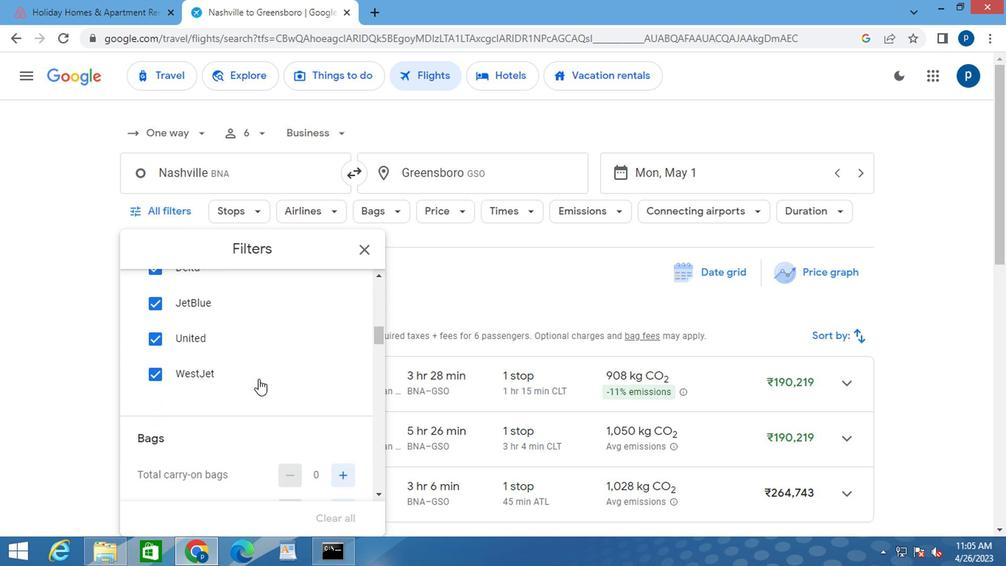 
Action: Mouse moved to (344, 430)
Screenshot: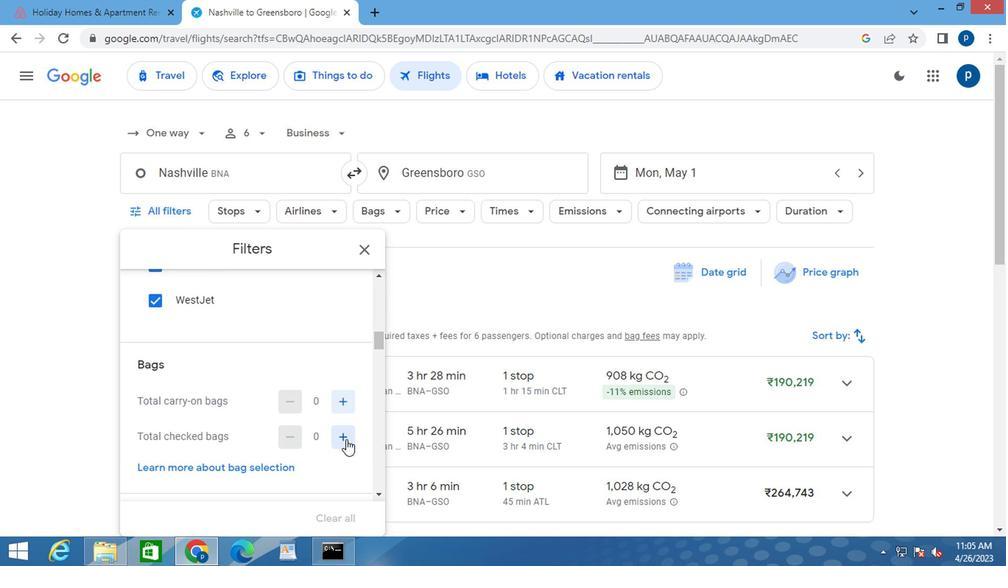 
Action: Mouse pressed left at (344, 430)
Screenshot: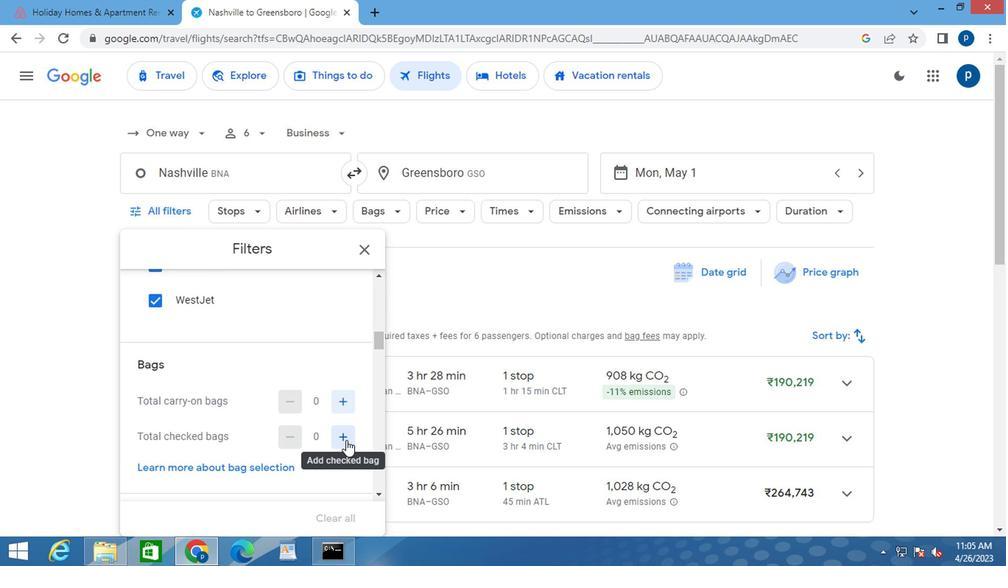 
Action: Mouse moved to (266, 415)
Screenshot: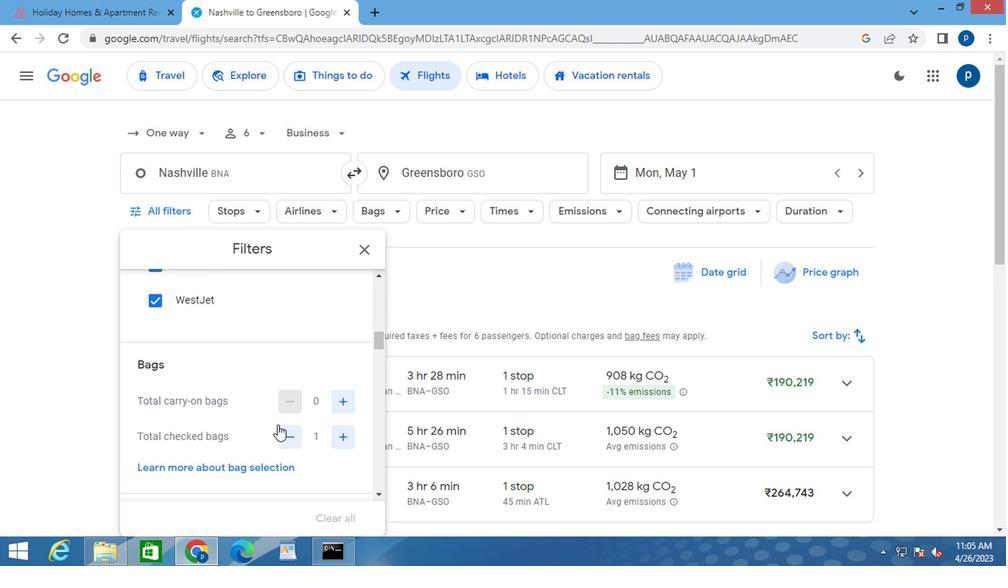 
Action: Mouse scrolled (266, 414) with delta (0, -1)
Screenshot: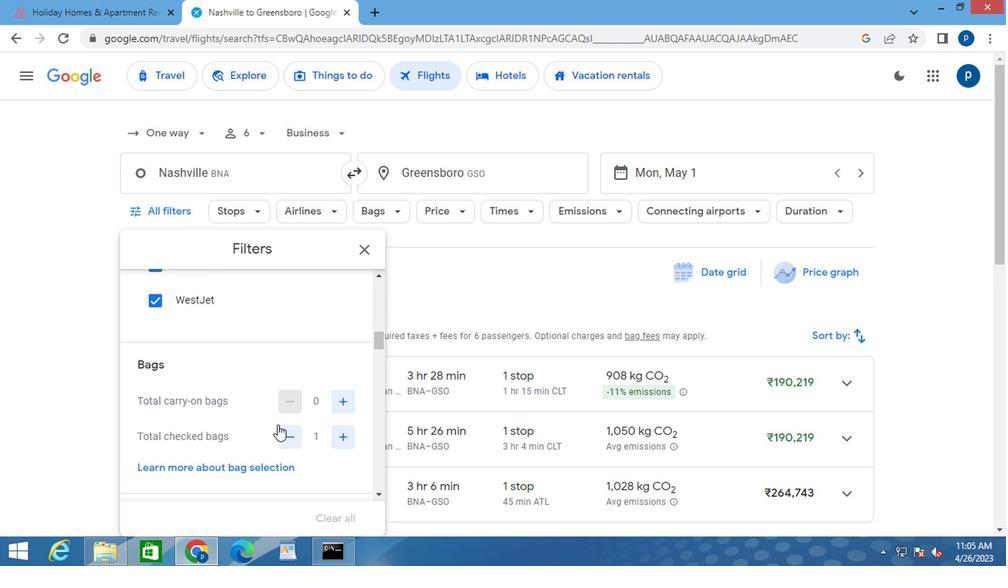 
Action: Mouse moved to (265, 415)
Screenshot: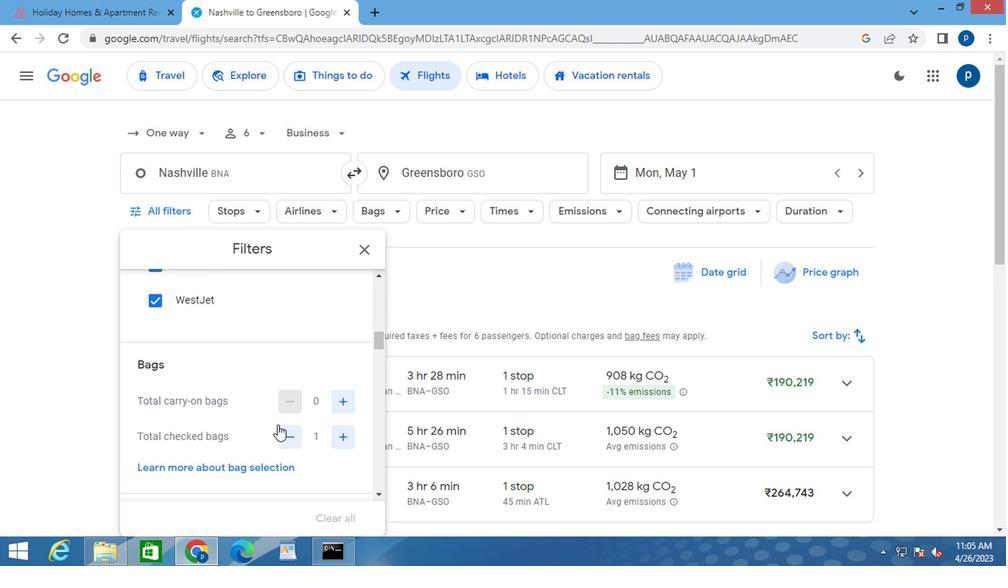
Action: Mouse scrolled (265, 414) with delta (0, -1)
Screenshot: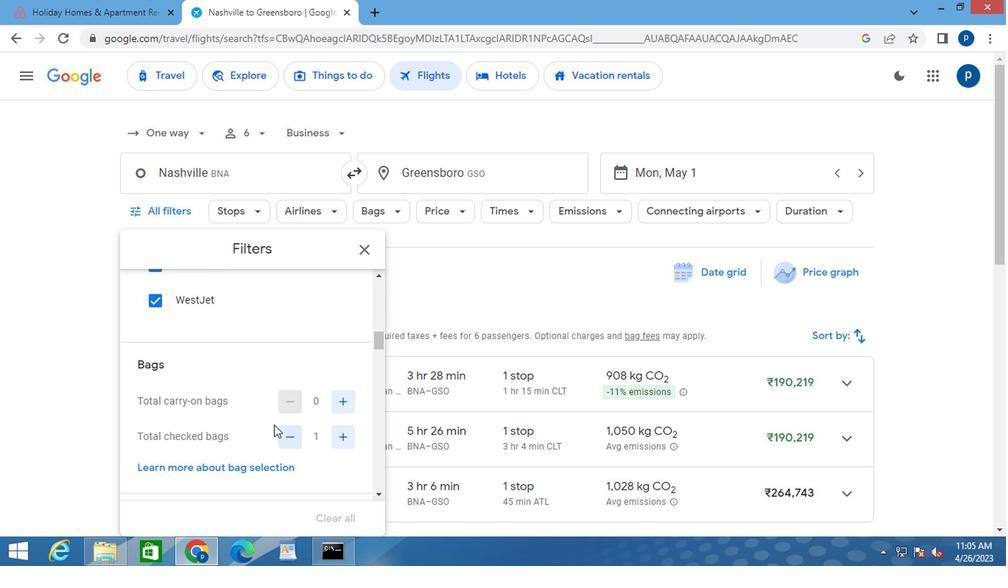 
Action: Mouse moved to (344, 422)
Screenshot: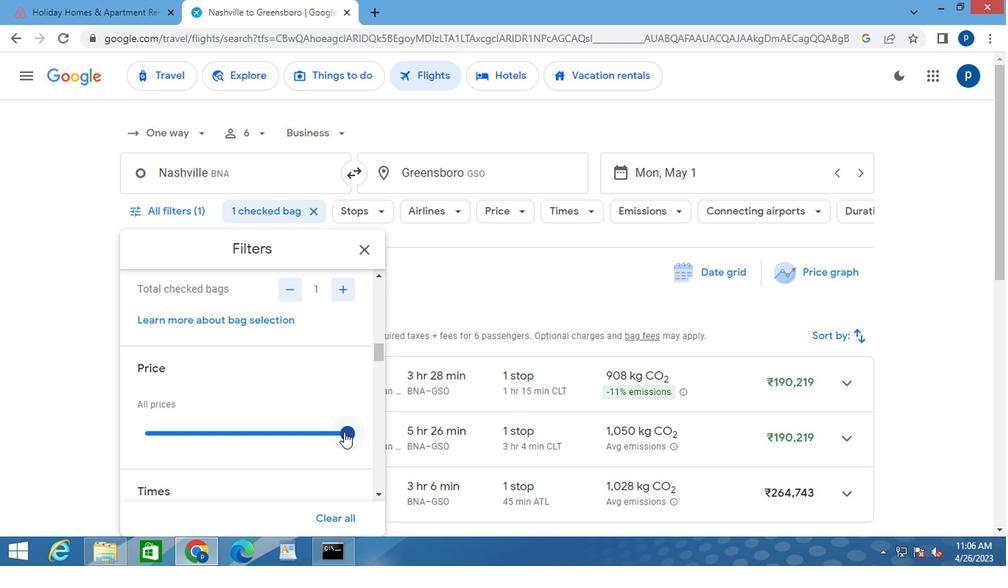 
Action: Mouse pressed left at (344, 422)
Screenshot: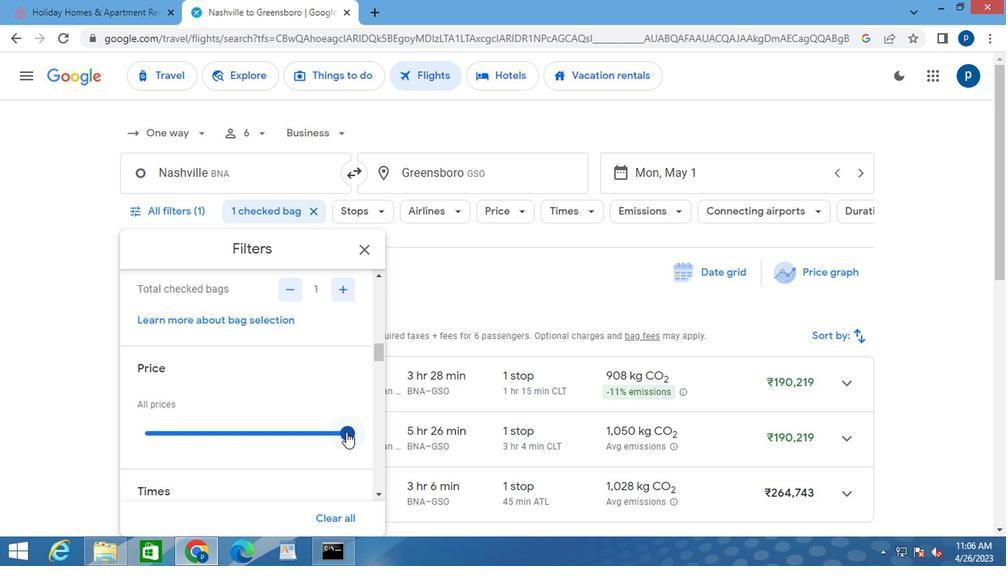 
Action: Mouse moved to (258, 437)
Screenshot: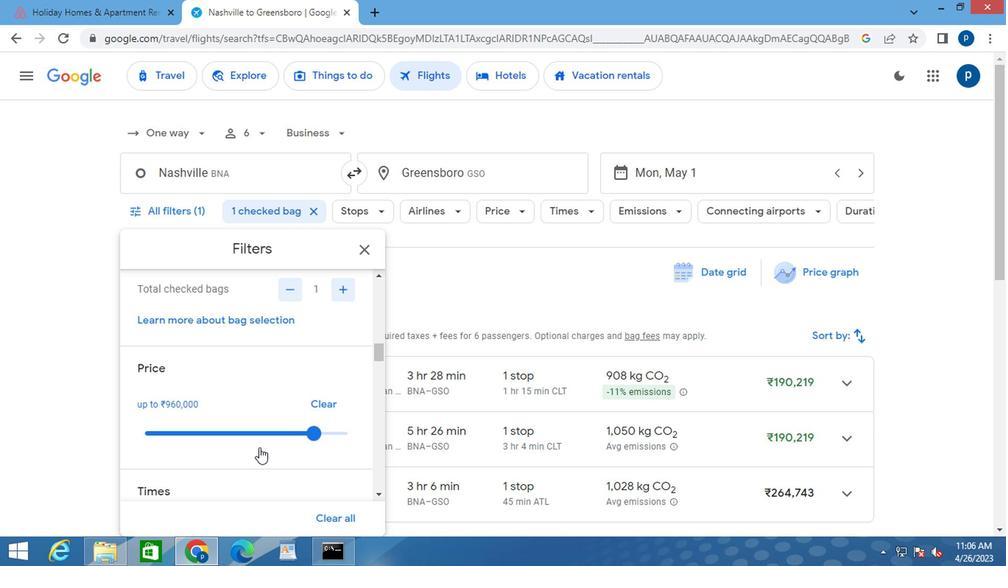 
Action: Mouse scrolled (258, 436) with delta (0, 0)
Screenshot: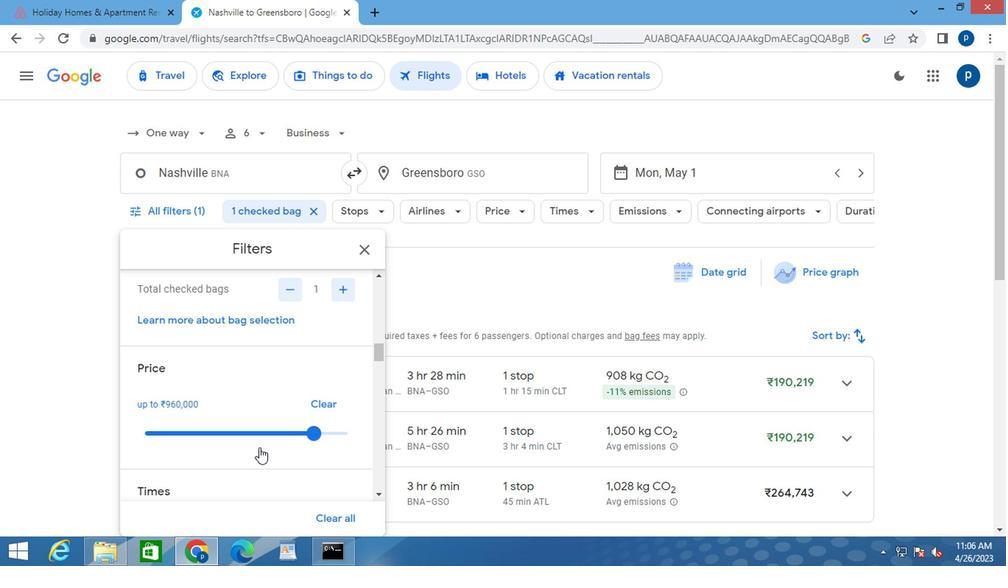 
Action: Mouse moved to (256, 438)
Screenshot: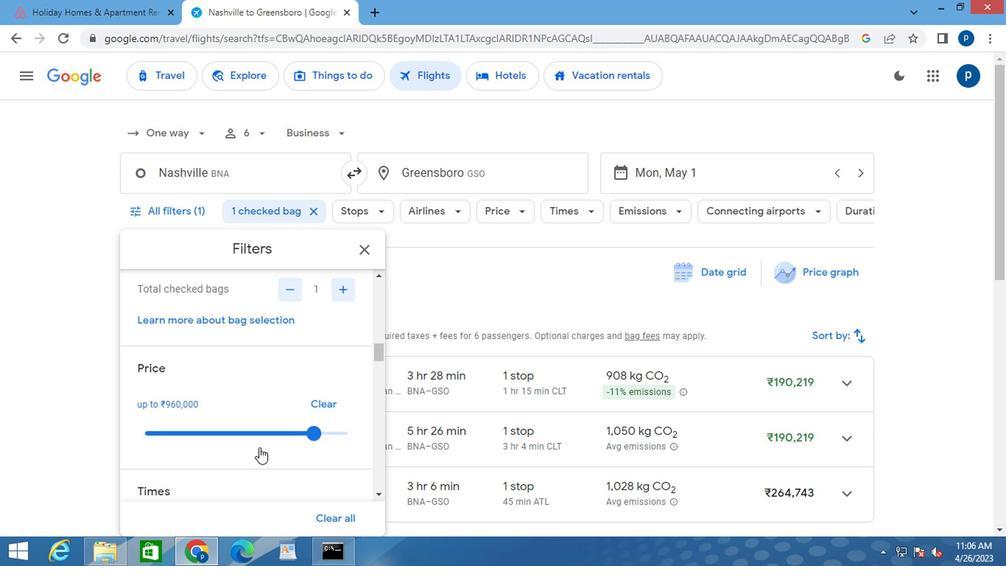 
Action: Mouse scrolled (256, 437) with delta (0, -1)
Screenshot: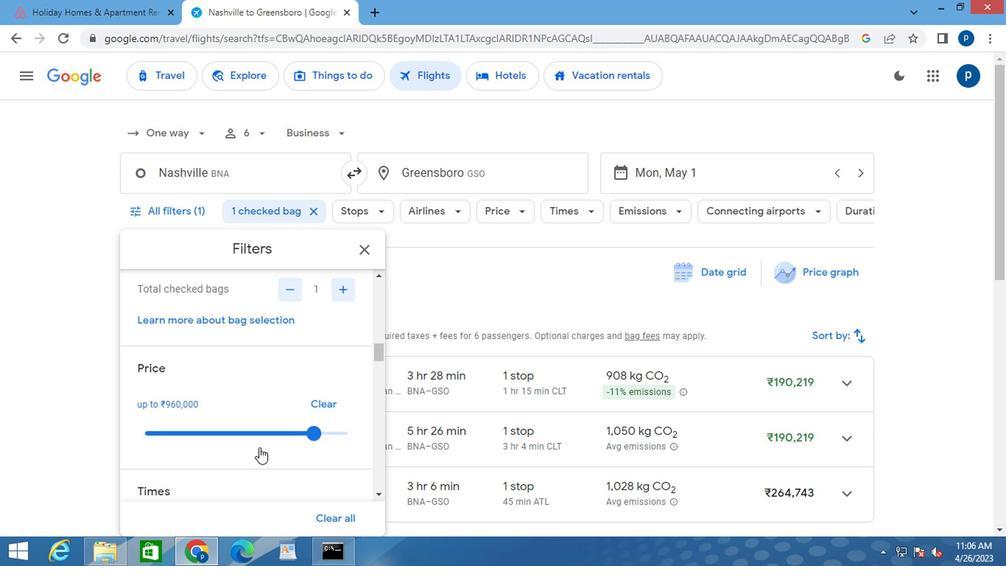 
Action: Mouse moved to (257, 437)
Screenshot: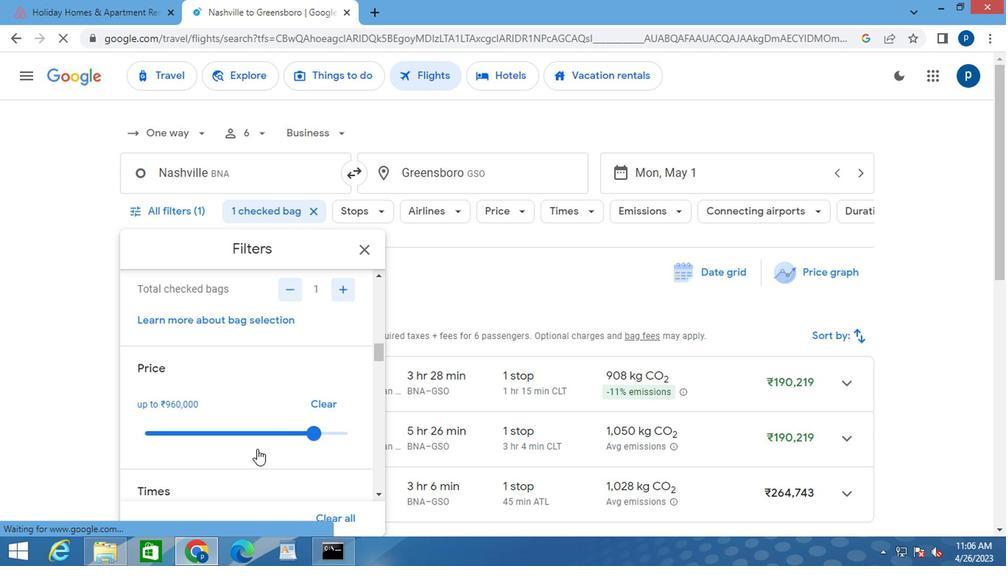 
Action: Mouse scrolled (257, 436) with delta (0, 0)
Screenshot: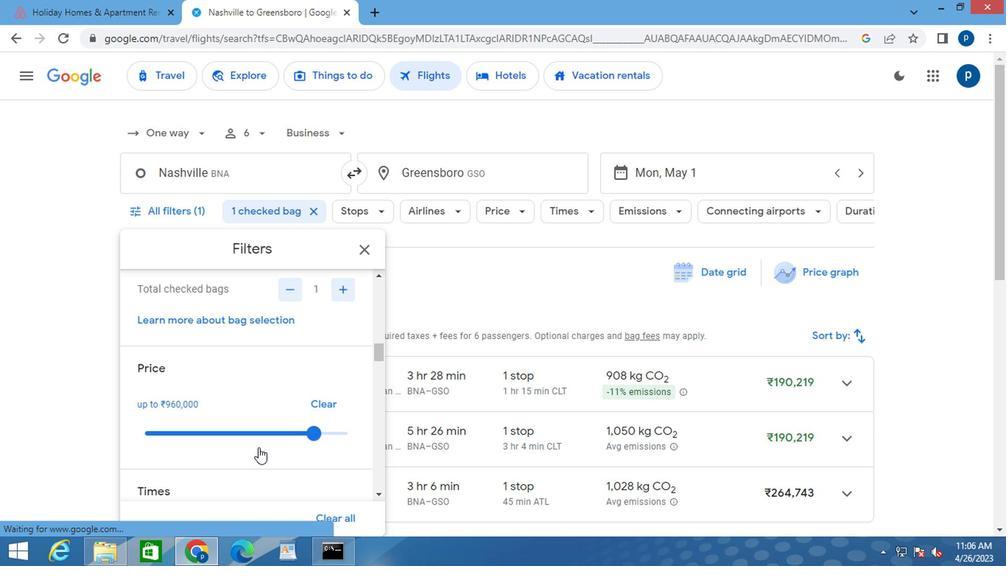 
Action: Mouse scrolled (257, 436) with delta (0, 0)
Screenshot: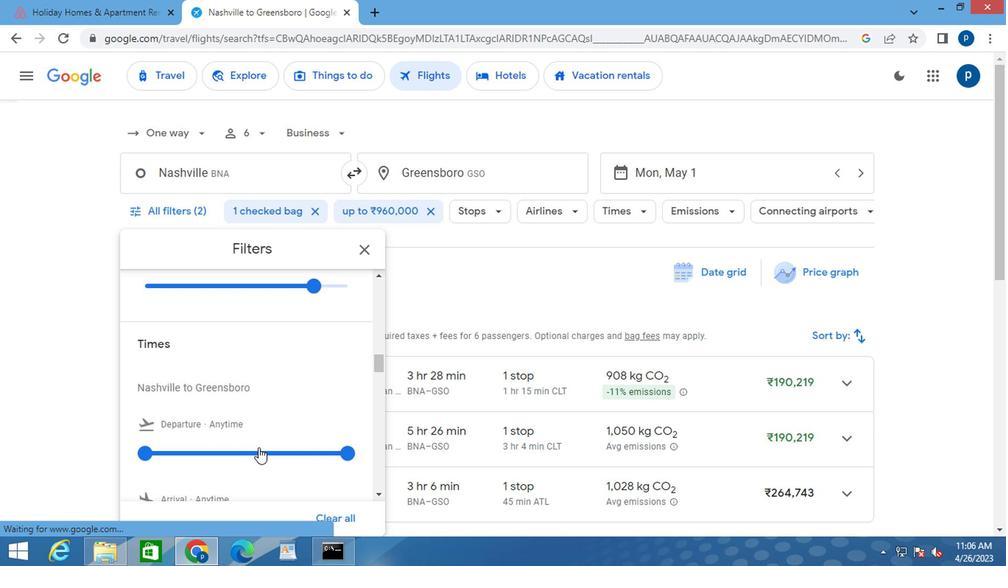 
Action: Mouse moved to (228, 393)
Screenshot: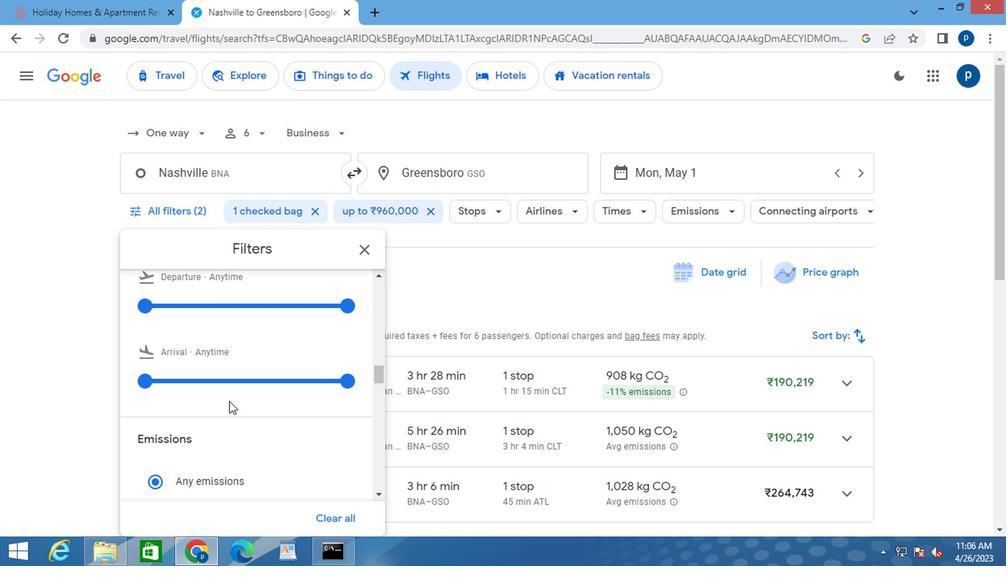 
Action: Mouse scrolled (228, 392) with delta (0, 0)
Screenshot: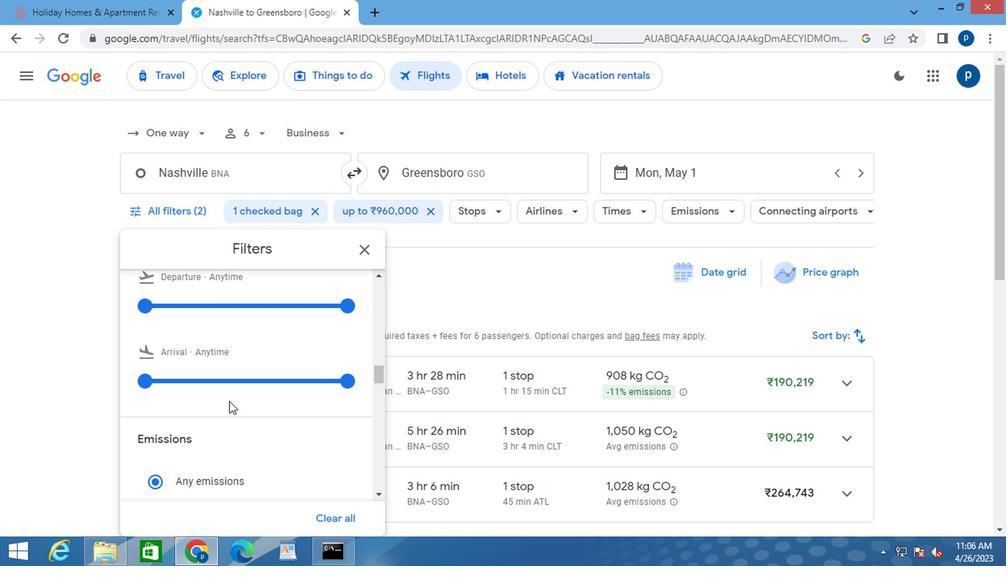 
Action: Mouse moved to (169, 315)
Screenshot: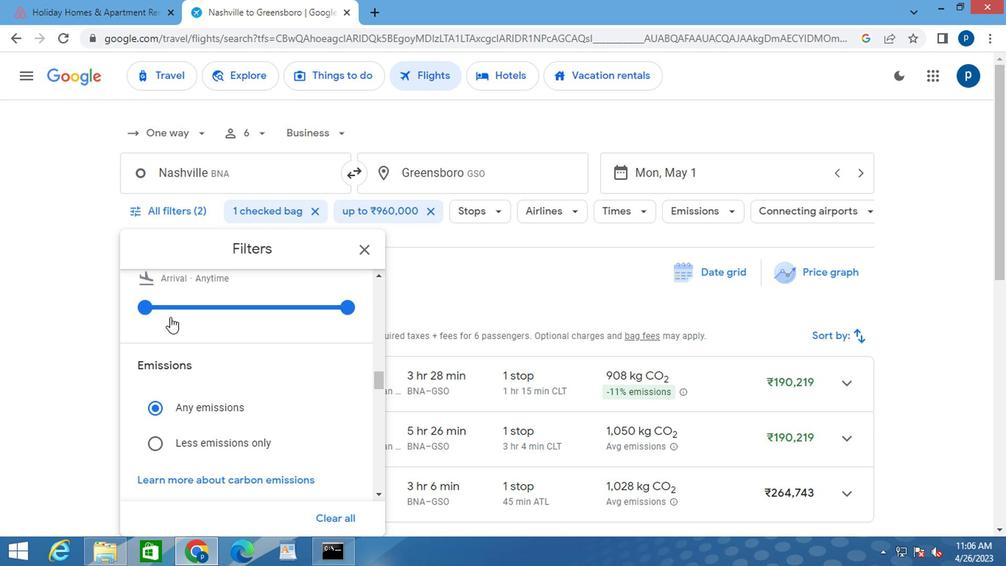 
Action: Mouse scrolled (169, 316) with delta (0, 0)
Screenshot: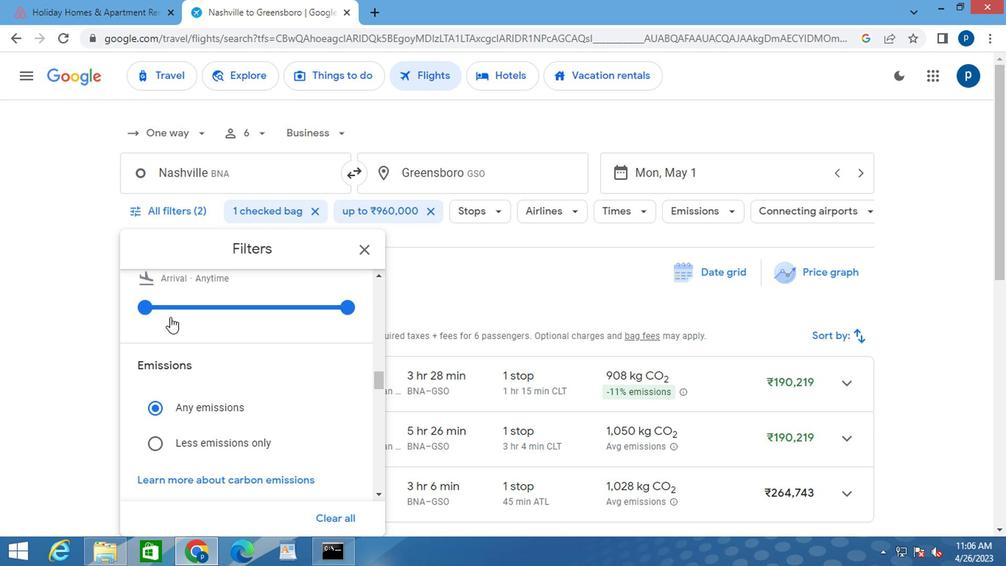 
Action: Mouse moved to (148, 299)
Screenshot: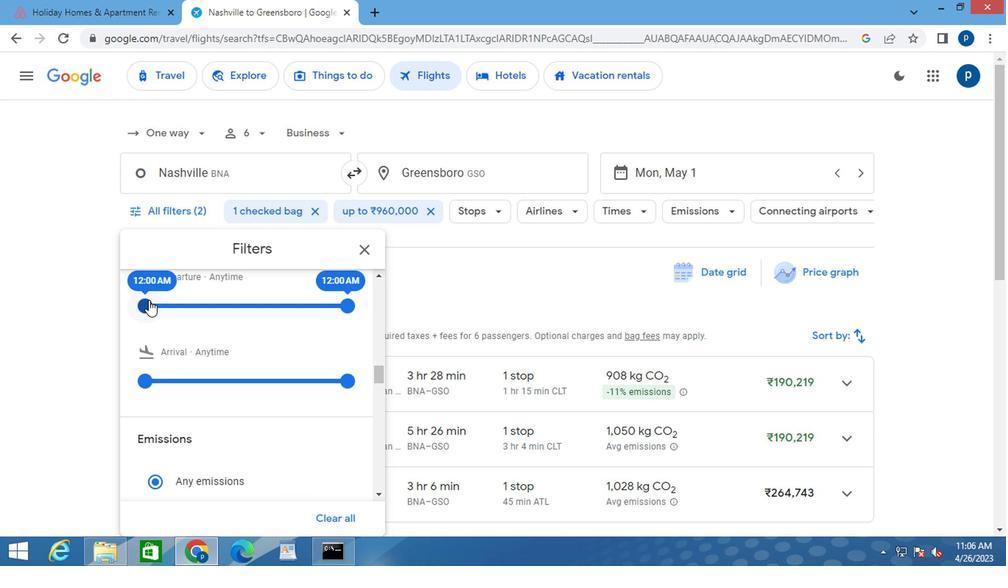 
Action: Mouse pressed left at (148, 299)
Screenshot: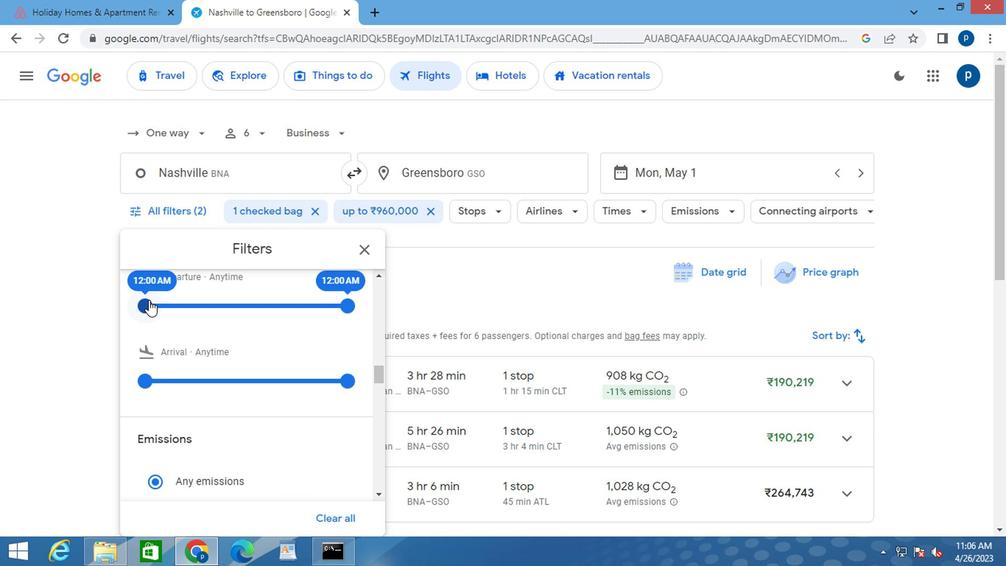 
Action: Mouse moved to (343, 303)
Screenshot: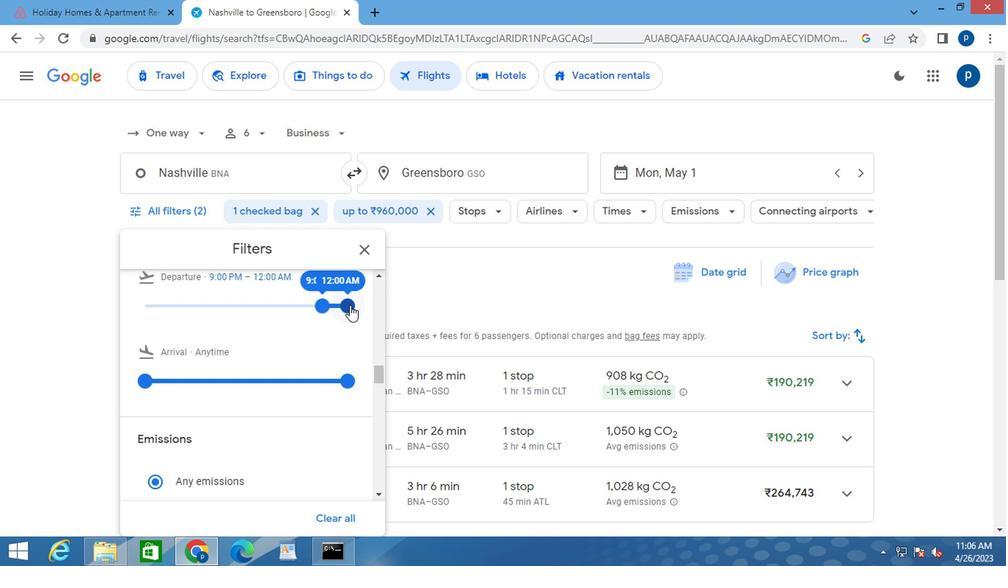 
Action: Mouse pressed left at (343, 303)
Screenshot: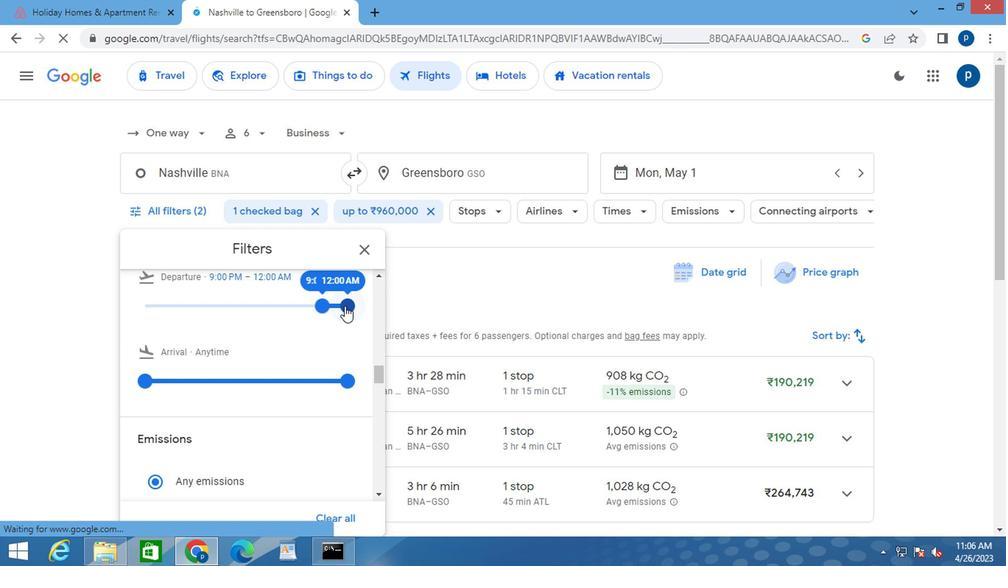 
Action: Mouse moved to (308, 303)
Screenshot: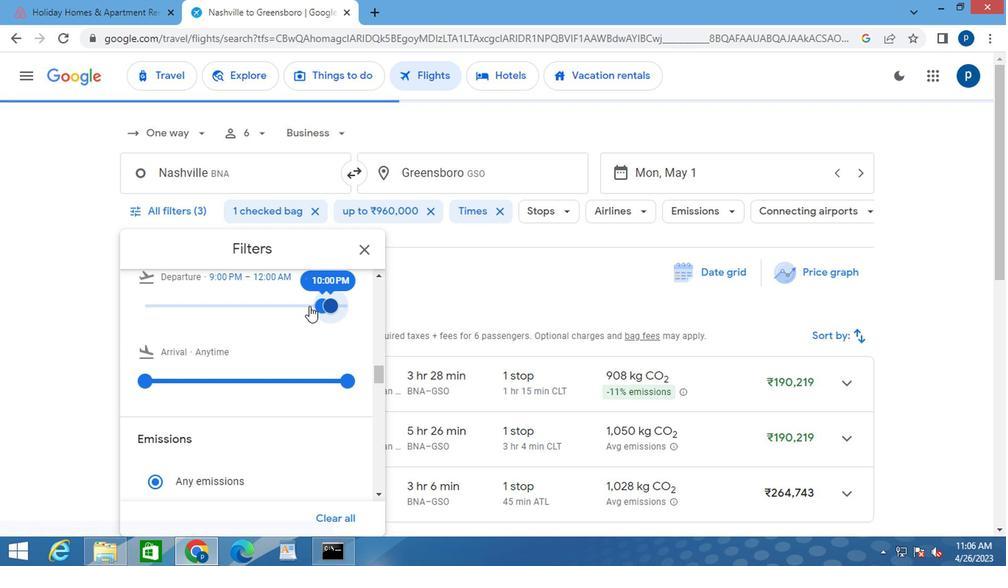 
